 Task: Find connections with filter location Bānapur with filter topic #automotivewith filter profile language Spanish with filter current company Rheinmetall with filter school MARIS STELLA COLLEGE with filter industry Cutlery and Handtool Manufacturing with filter service category Filing with filter keywords title Mason
Action: Mouse moved to (483, 59)
Screenshot: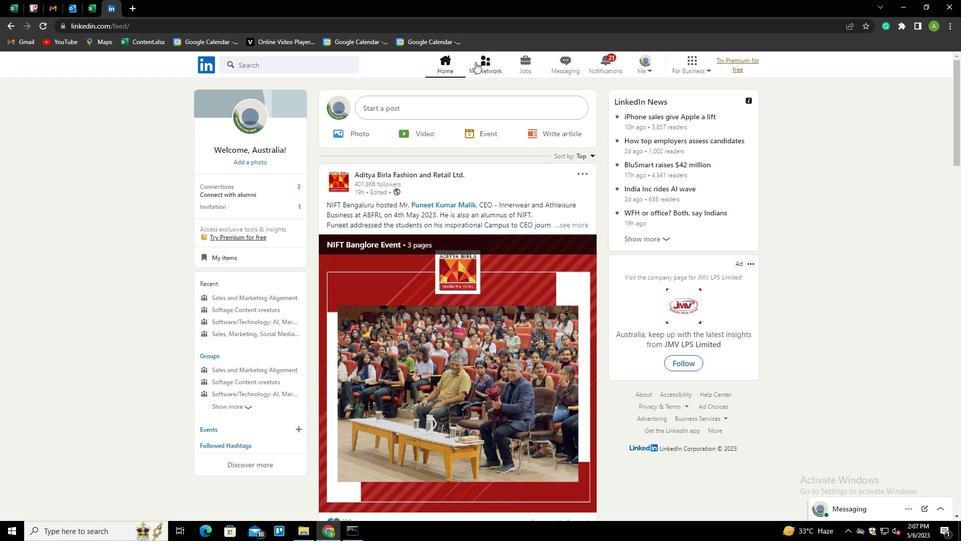 
Action: Mouse pressed left at (483, 59)
Screenshot: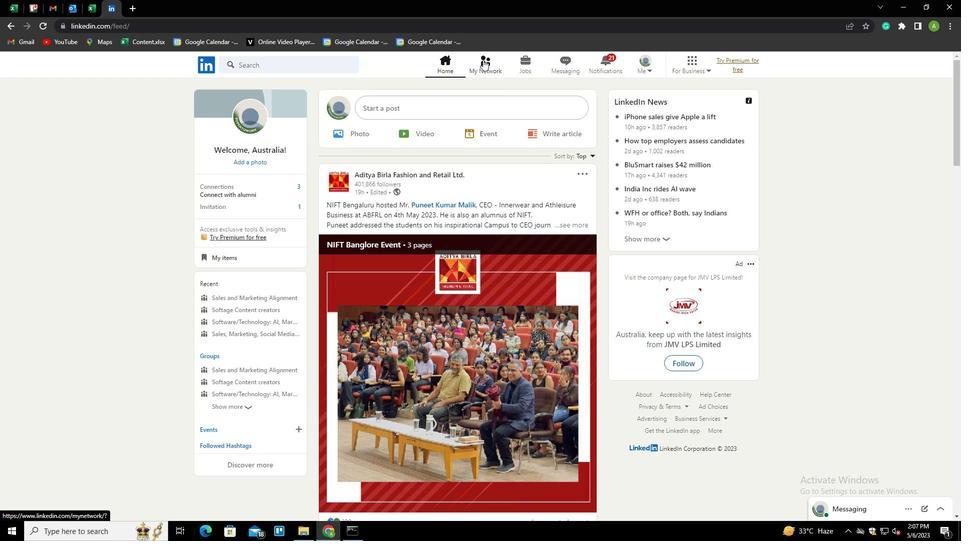 
Action: Mouse moved to (270, 118)
Screenshot: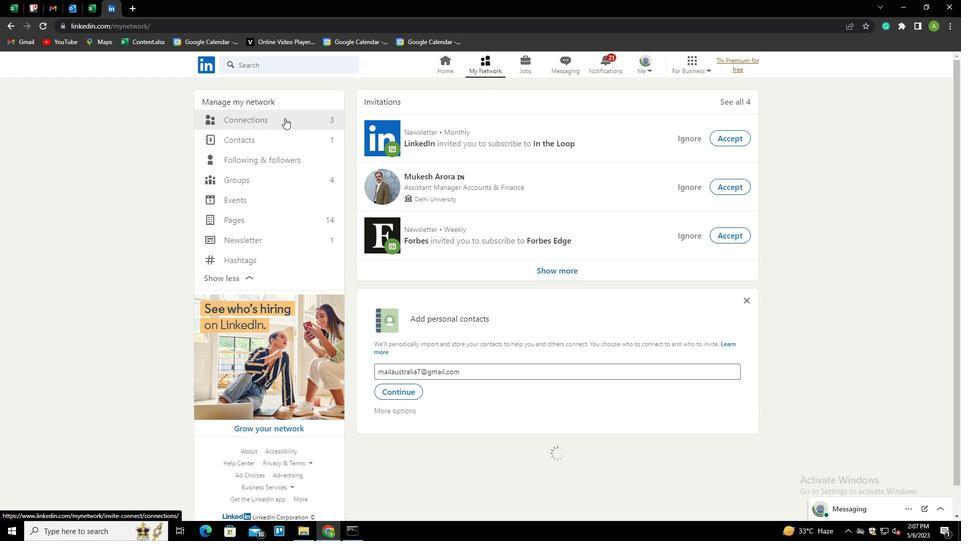 
Action: Mouse pressed left at (270, 118)
Screenshot: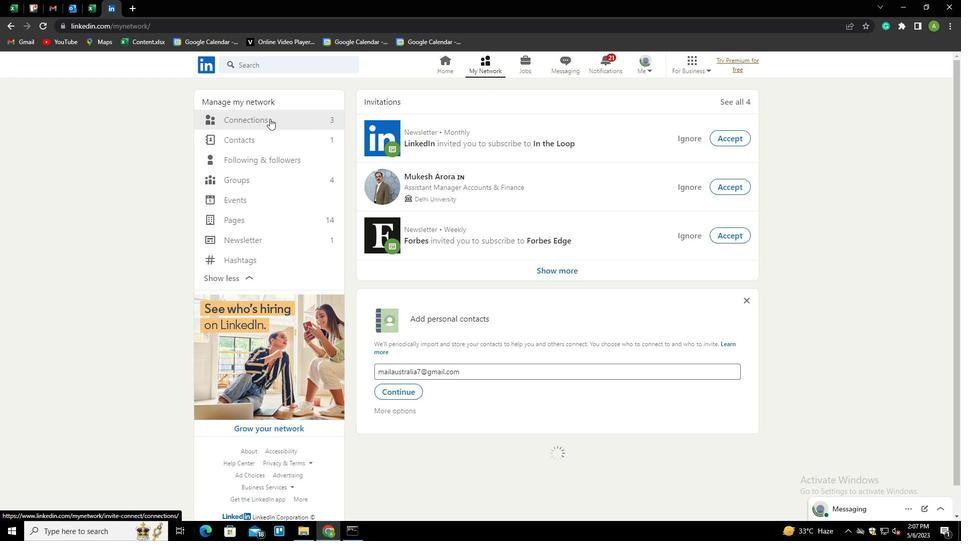 
Action: Mouse moved to (543, 121)
Screenshot: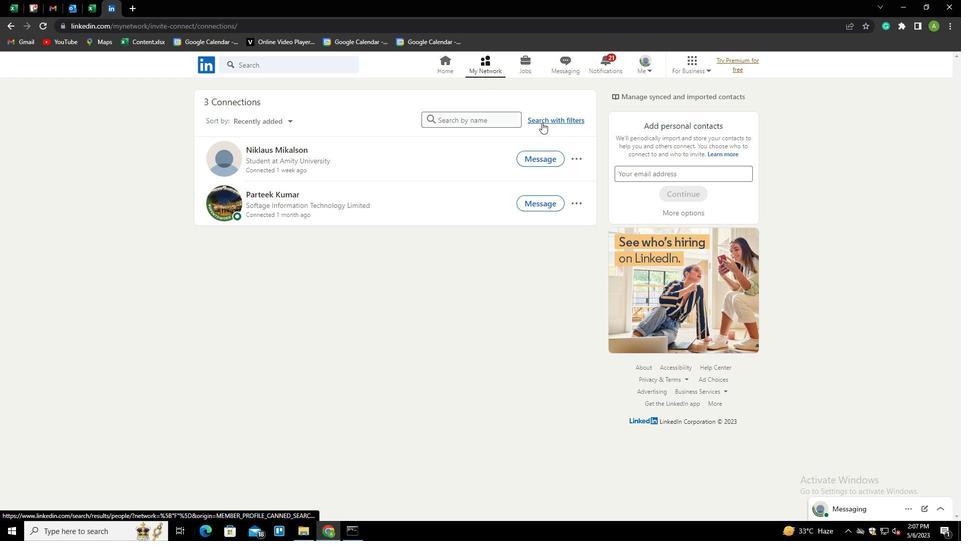 
Action: Mouse pressed left at (543, 121)
Screenshot: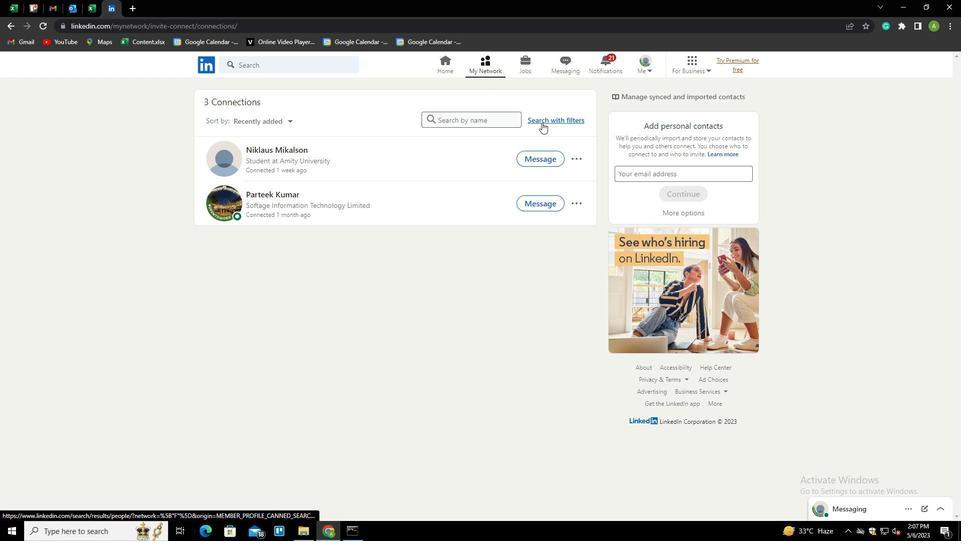 
Action: Mouse moved to (515, 90)
Screenshot: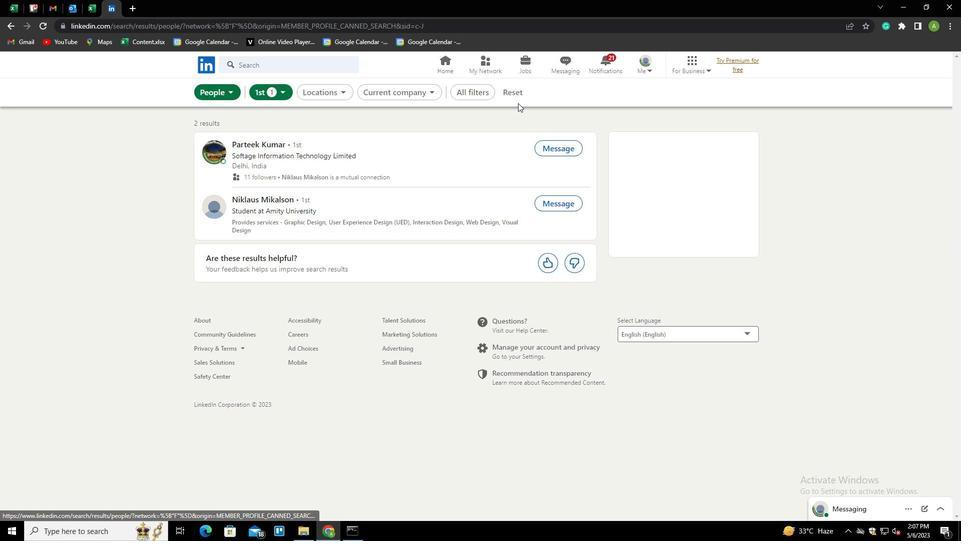 
Action: Mouse pressed left at (515, 90)
Screenshot: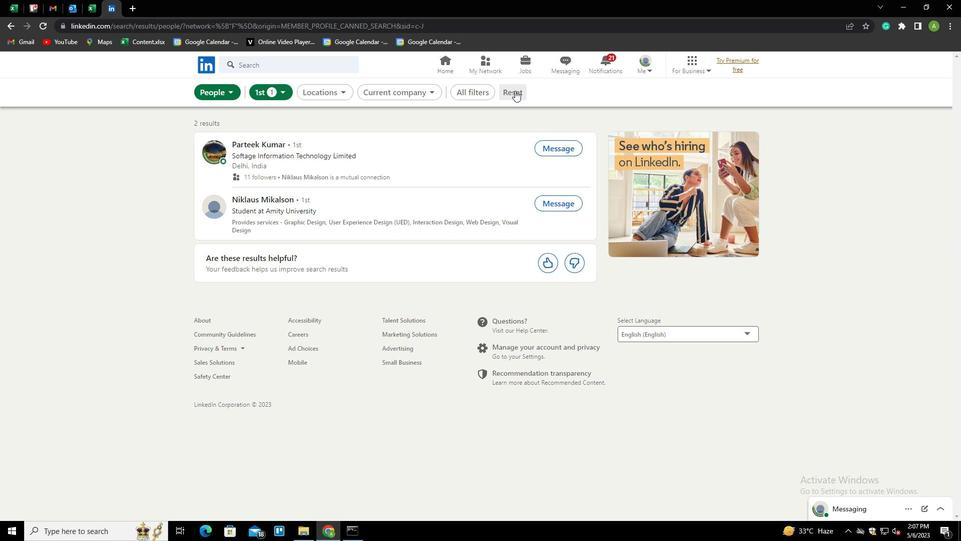 
Action: Mouse moved to (501, 88)
Screenshot: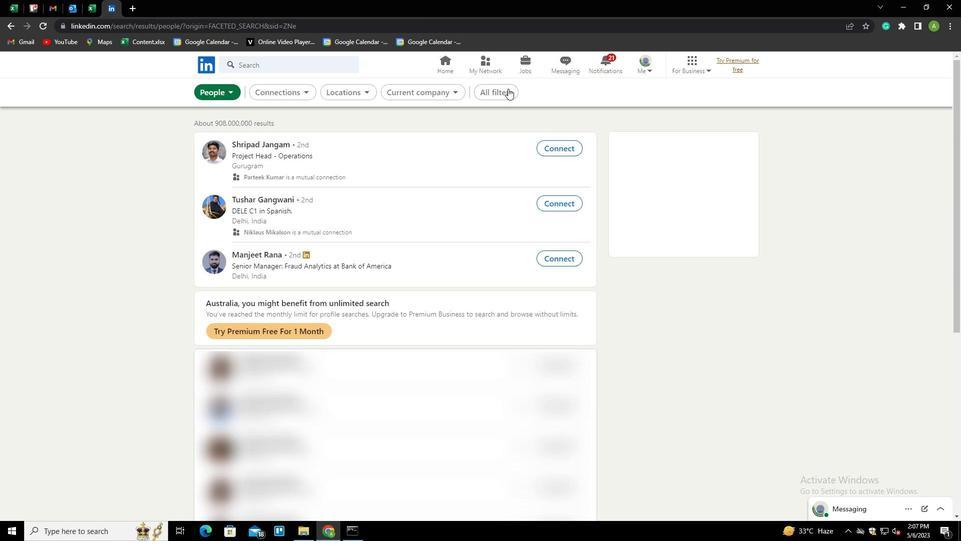 
Action: Mouse pressed left at (501, 88)
Screenshot: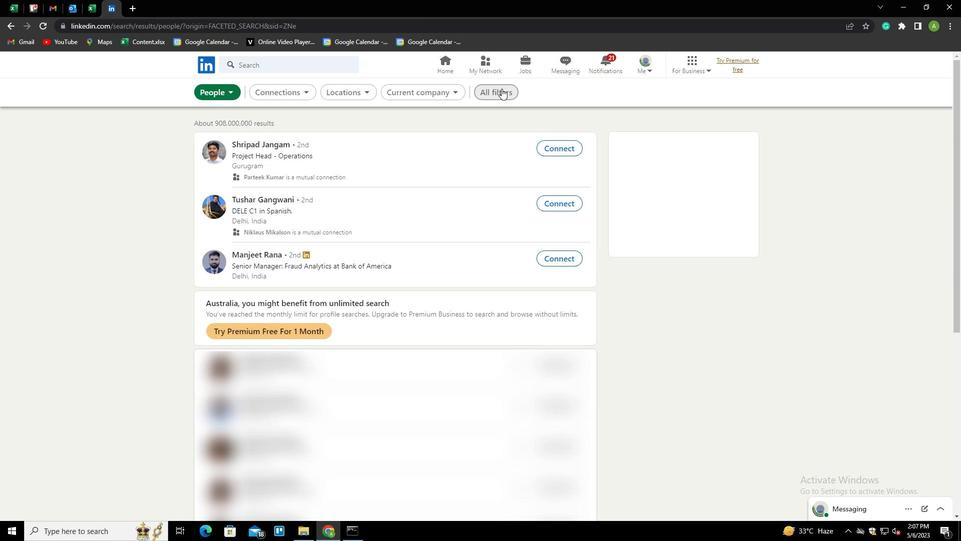 
Action: Mouse moved to (770, 262)
Screenshot: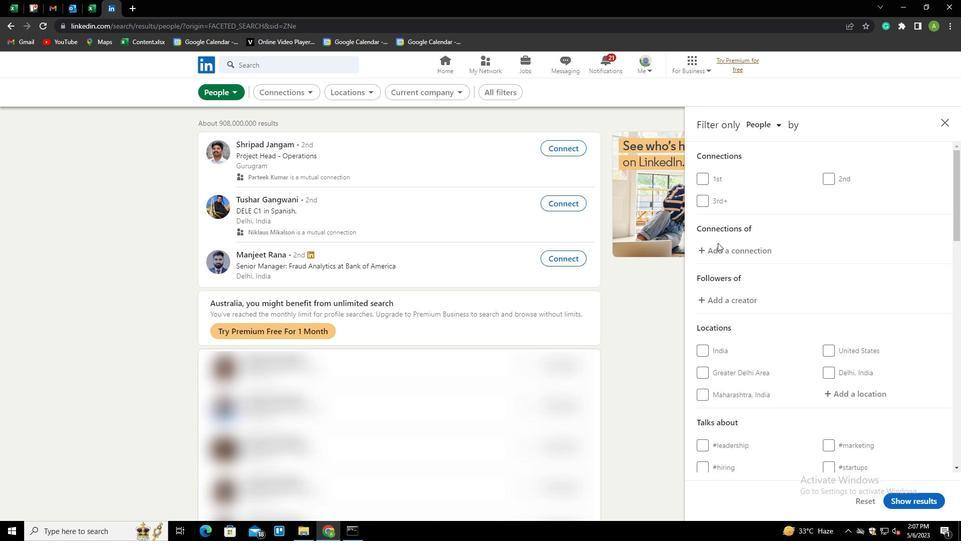 
Action: Mouse scrolled (770, 261) with delta (0, 0)
Screenshot: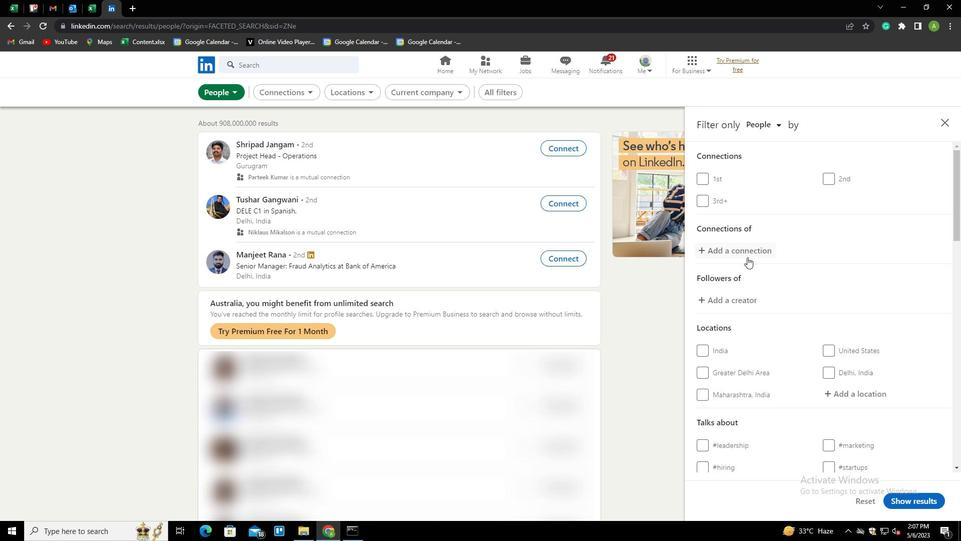 
Action: Mouse moved to (770, 262)
Screenshot: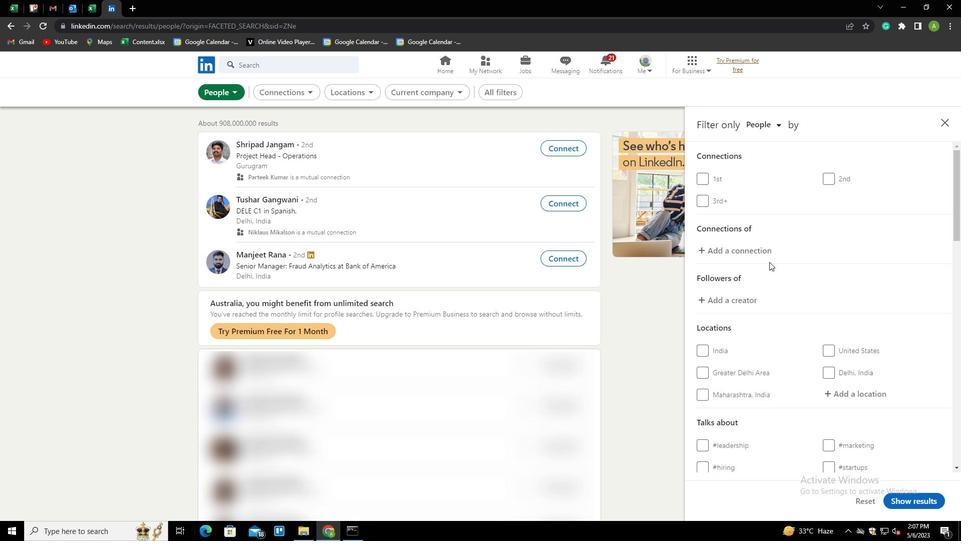 
Action: Mouse scrolled (770, 261) with delta (0, 0)
Screenshot: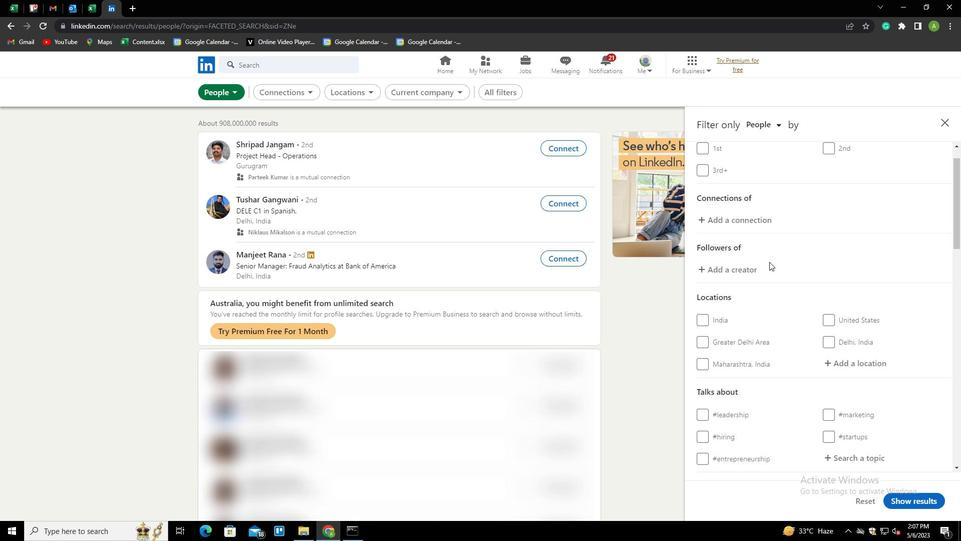 
Action: Mouse moved to (841, 285)
Screenshot: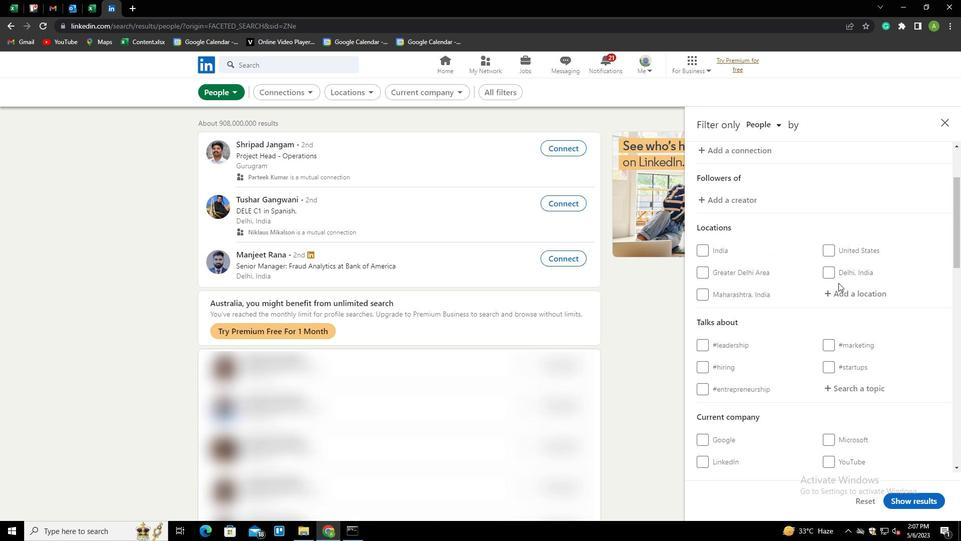 
Action: Mouse pressed left at (841, 285)
Screenshot: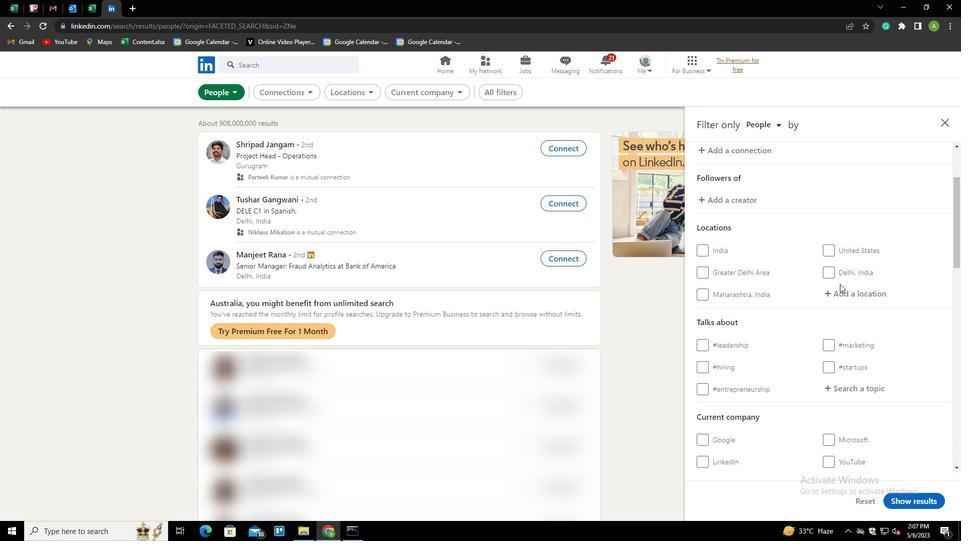 
Action: Mouse moved to (841, 285)
Screenshot: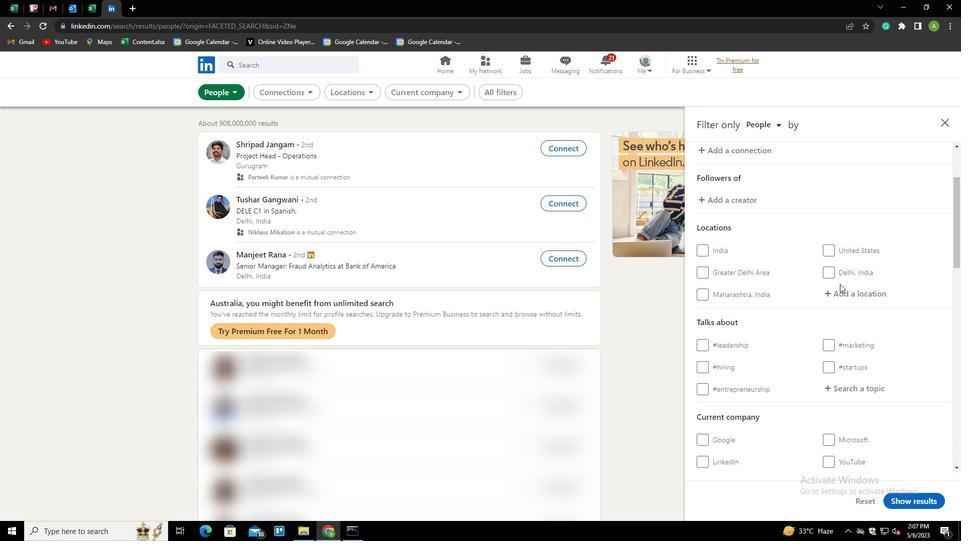 
Action: Key pressed <Key.shift>B
Screenshot: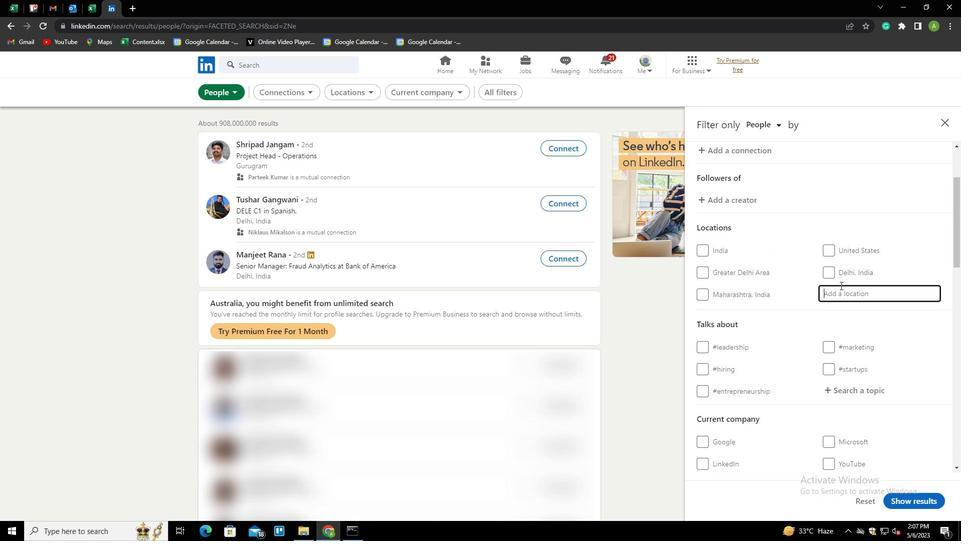 
Action: Mouse moved to (840, 286)
Screenshot: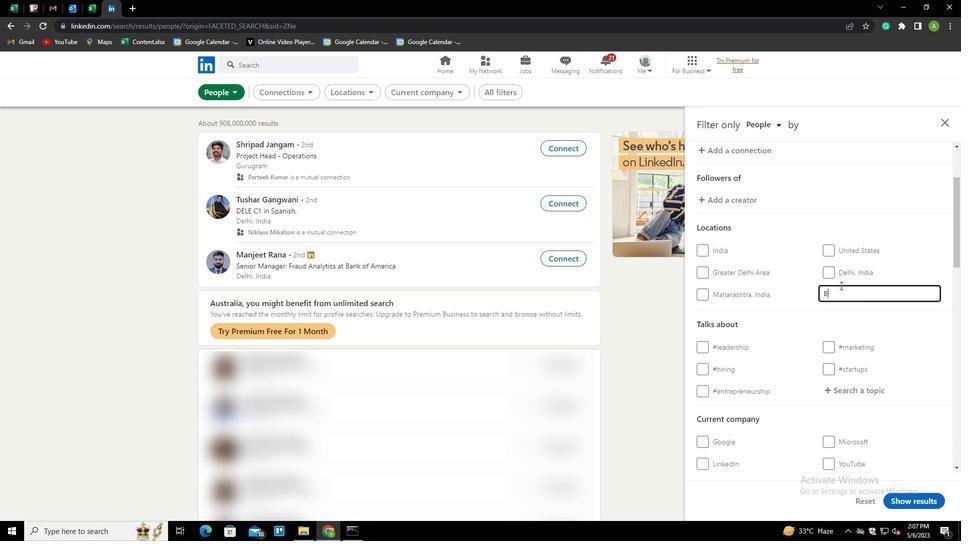 
Action: Key pressed A
Screenshot: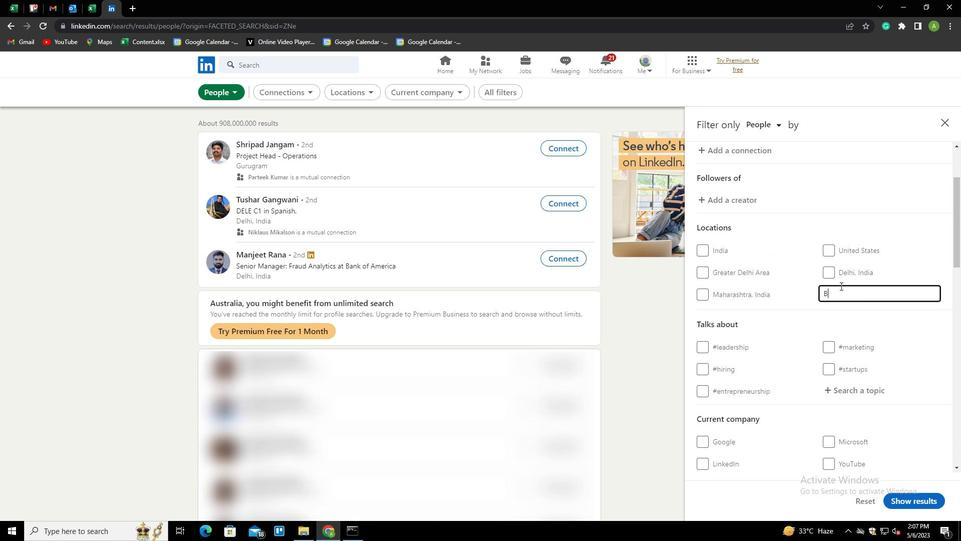 
Action: Mouse moved to (854, 276)
Screenshot: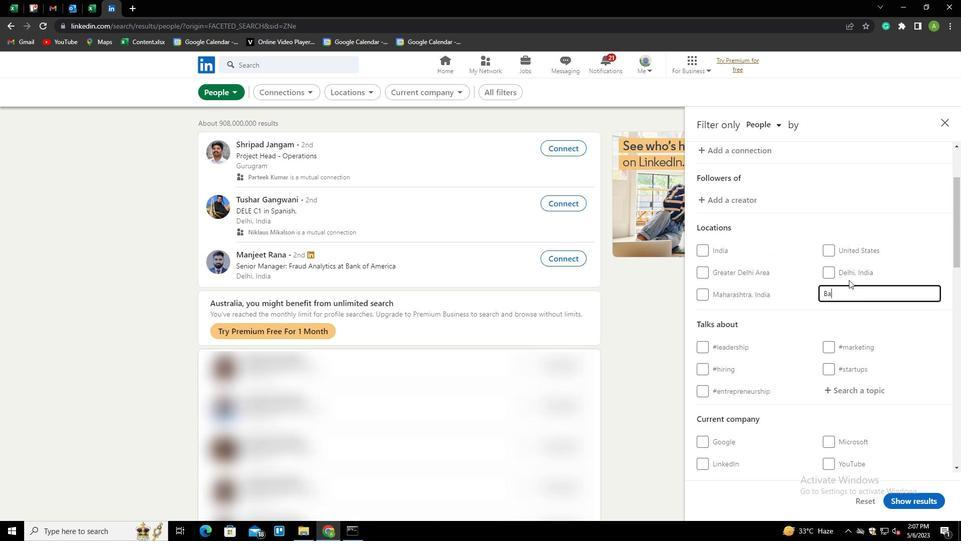 
Action: Key pressed NAPUR<Key.down><Key.enter>
Screenshot: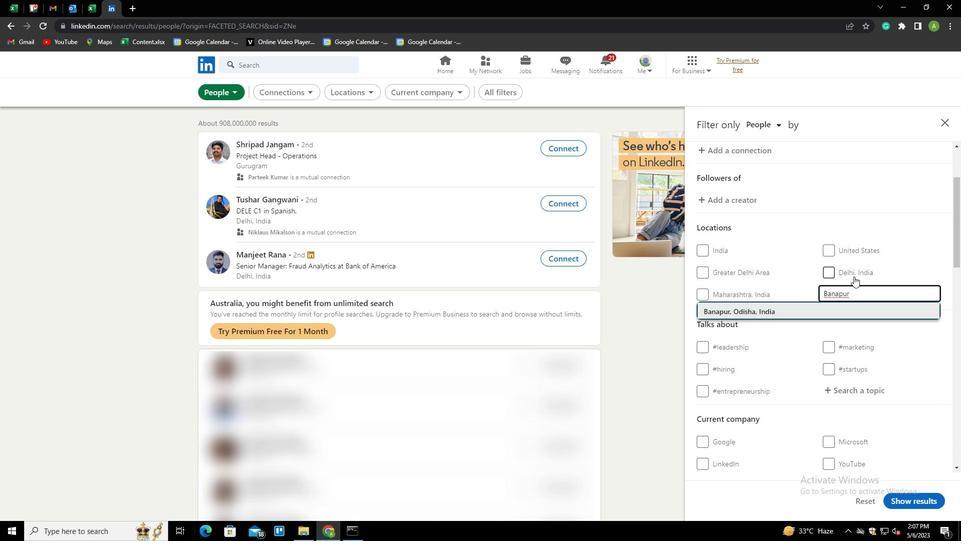 
Action: Mouse moved to (853, 276)
Screenshot: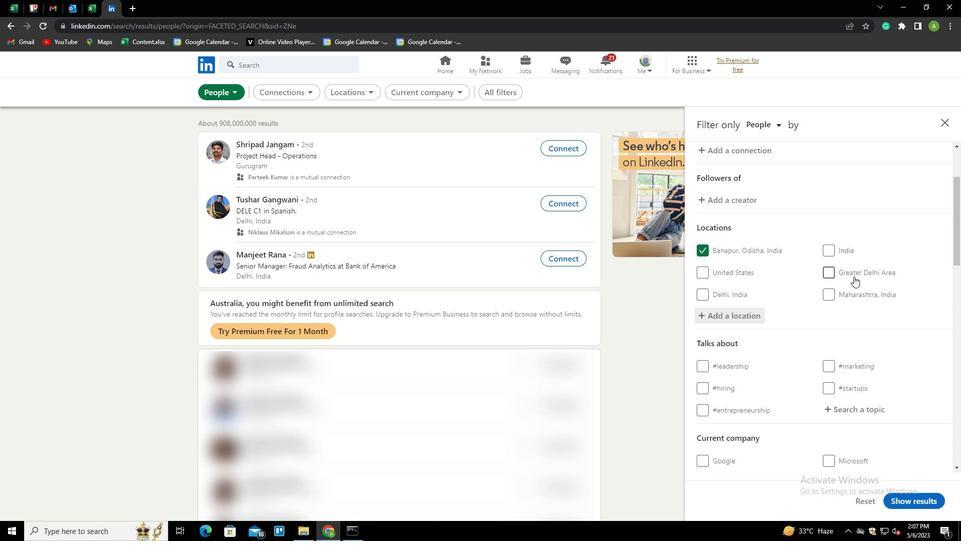 
Action: Mouse scrolled (853, 276) with delta (0, 0)
Screenshot: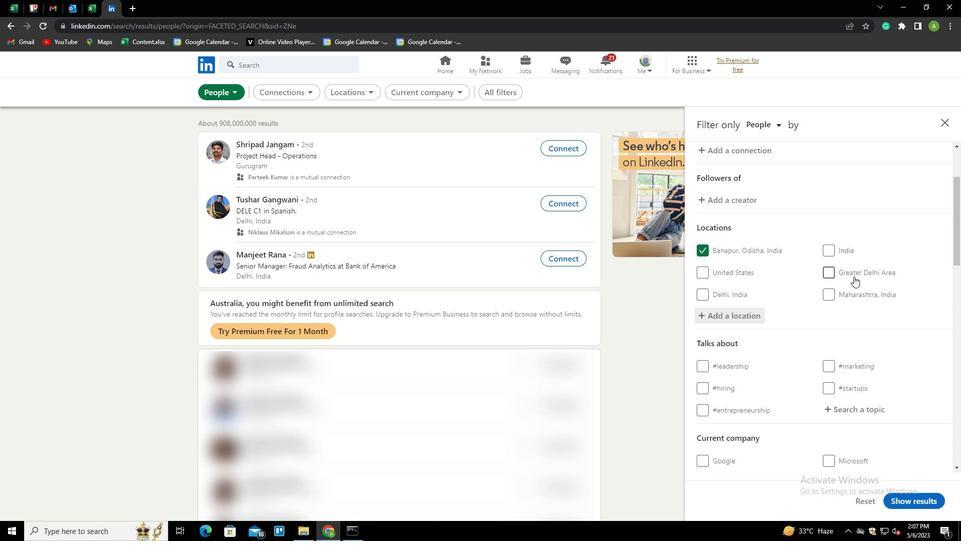 
Action: Mouse moved to (852, 276)
Screenshot: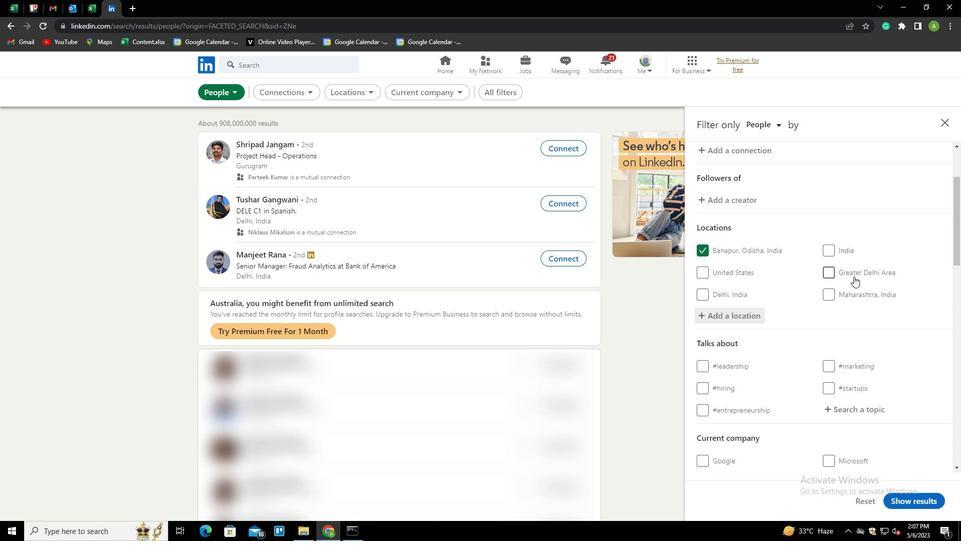 
Action: Mouse scrolled (852, 276) with delta (0, 0)
Screenshot: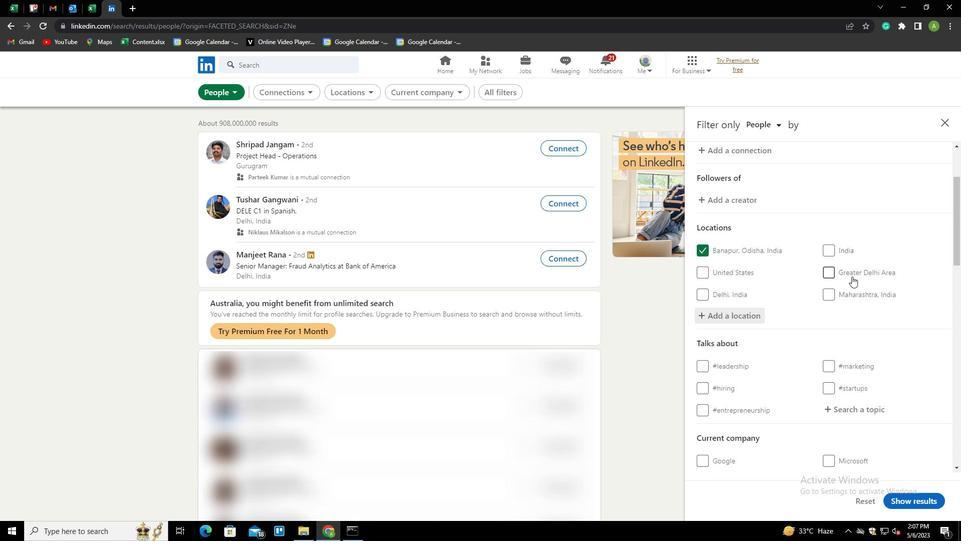 
Action: Mouse moved to (854, 312)
Screenshot: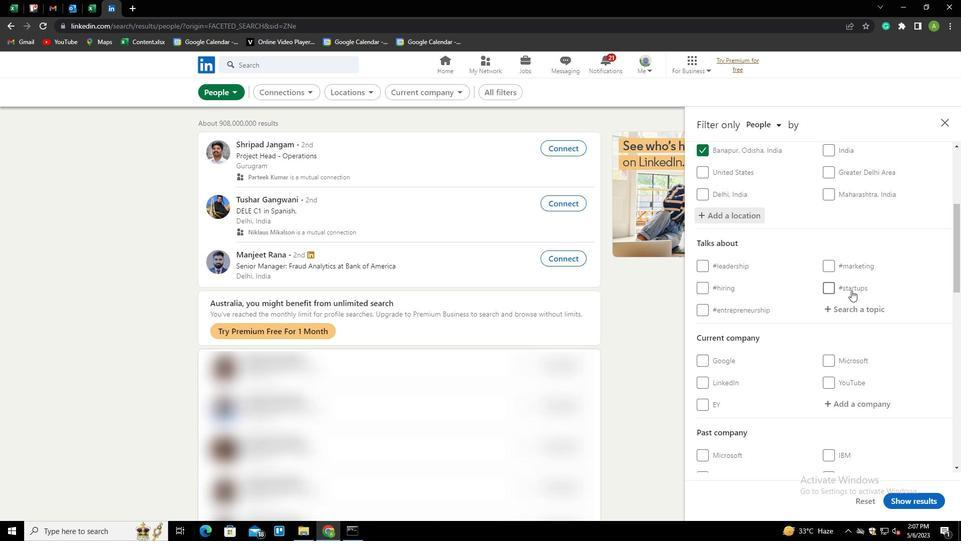 
Action: Mouse pressed left at (854, 312)
Screenshot: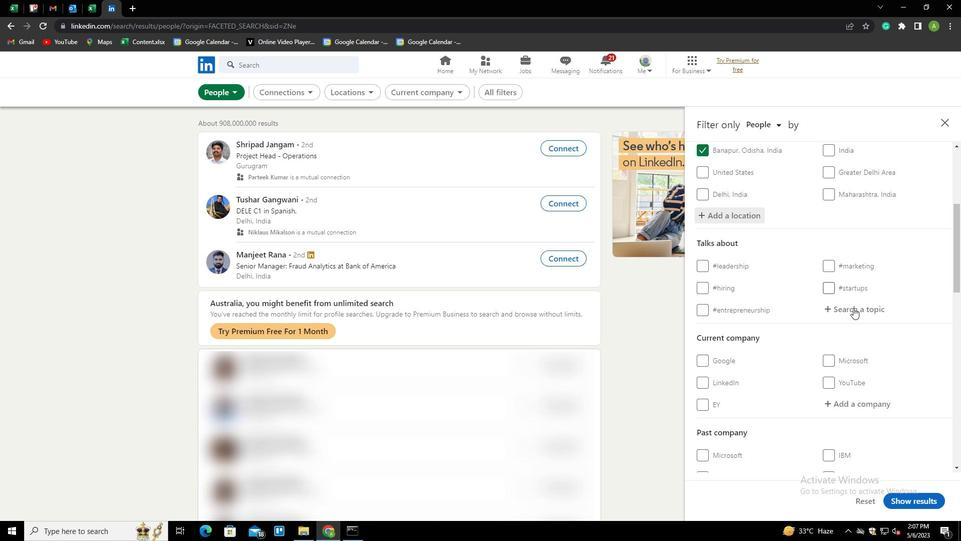 
Action: Mouse moved to (854, 313)
Screenshot: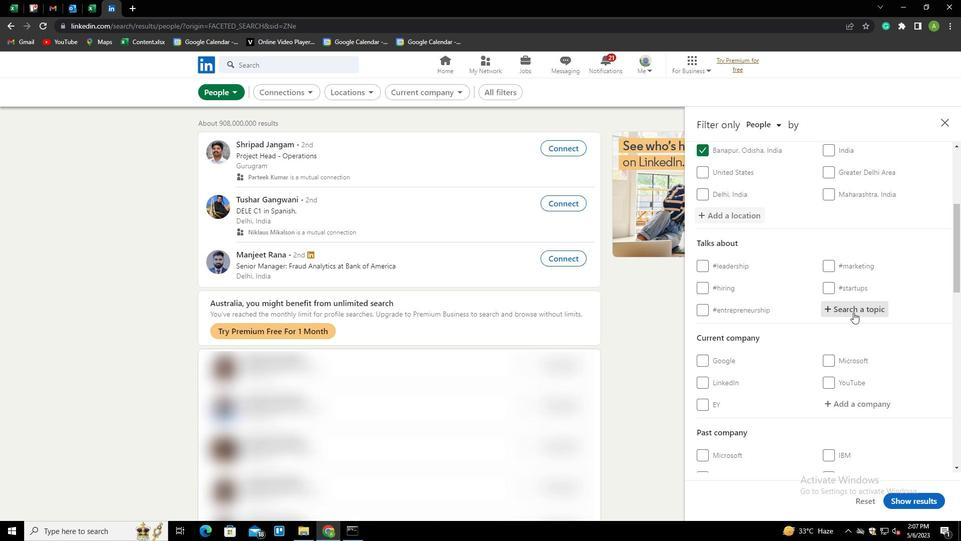 
Action: Key pressed AUTOMOTIVE<Key.down><Key.enter>
Screenshot: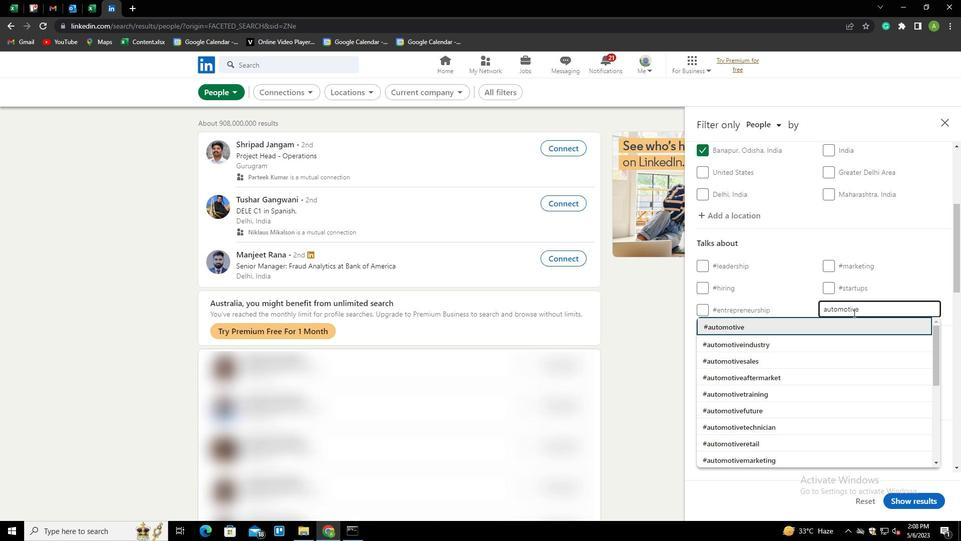 
Action: Mouse moved to (854, 313)
Screenshot: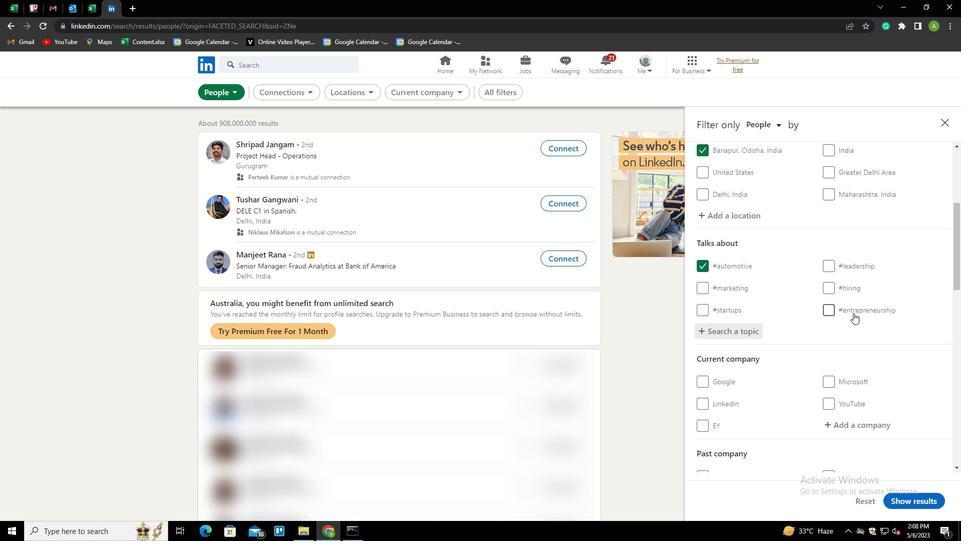 
Action: Mouse scrolled (854, 312) with delta (0, 0)
Screenshot: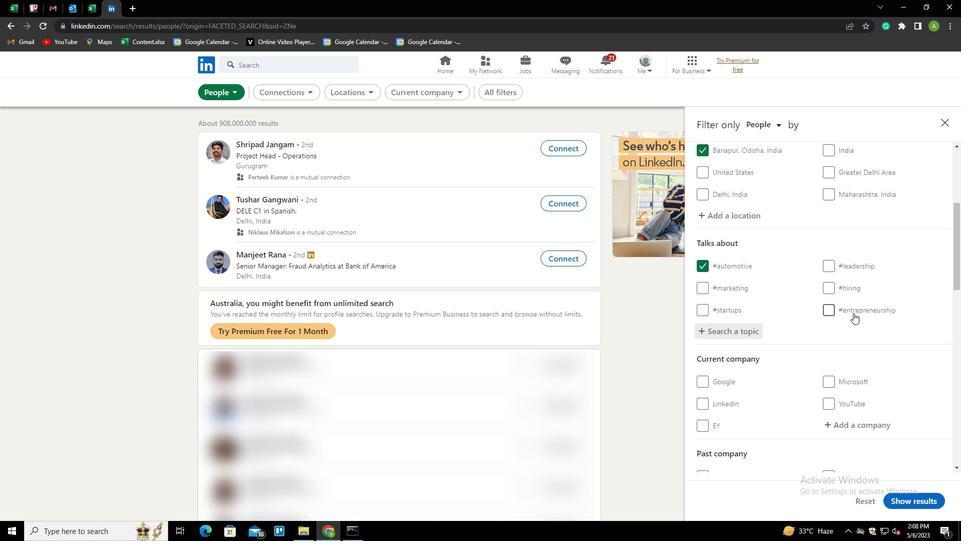 
Action: Mouse moved to (848, 316)
Screenshot: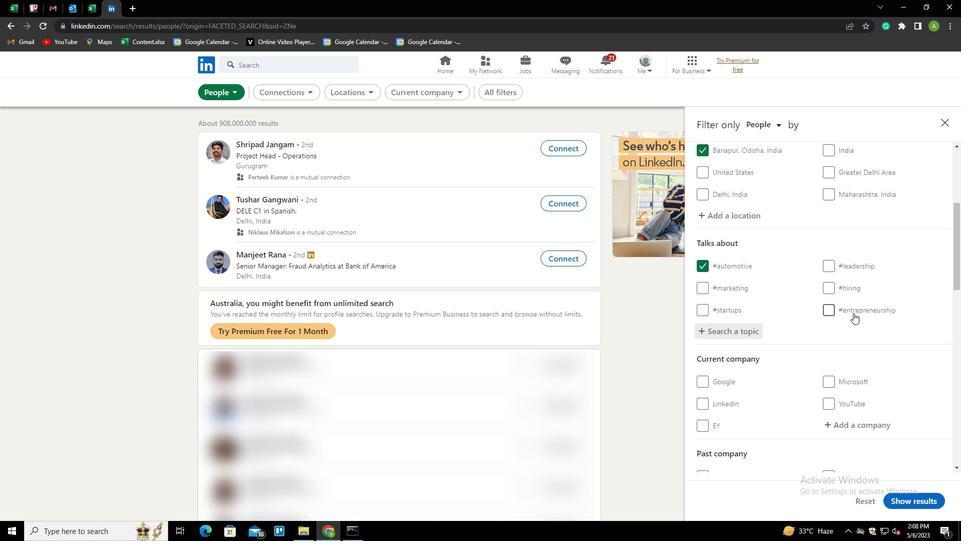 
Action: Mouse scrolled (848, 315) with delta (0, 0)
Screenshot: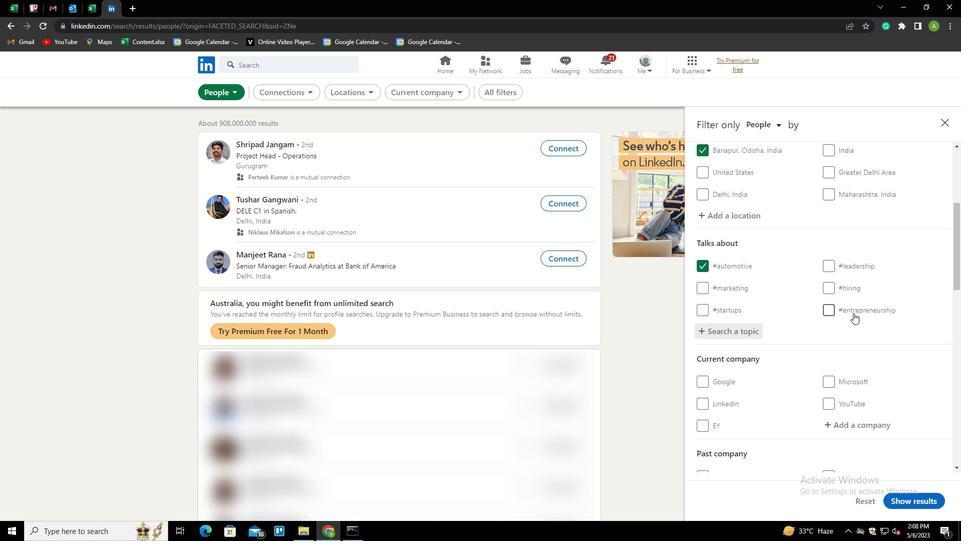 
Action: Mouse scrolled (848, 315) with delta (0, 0)
Screenshot: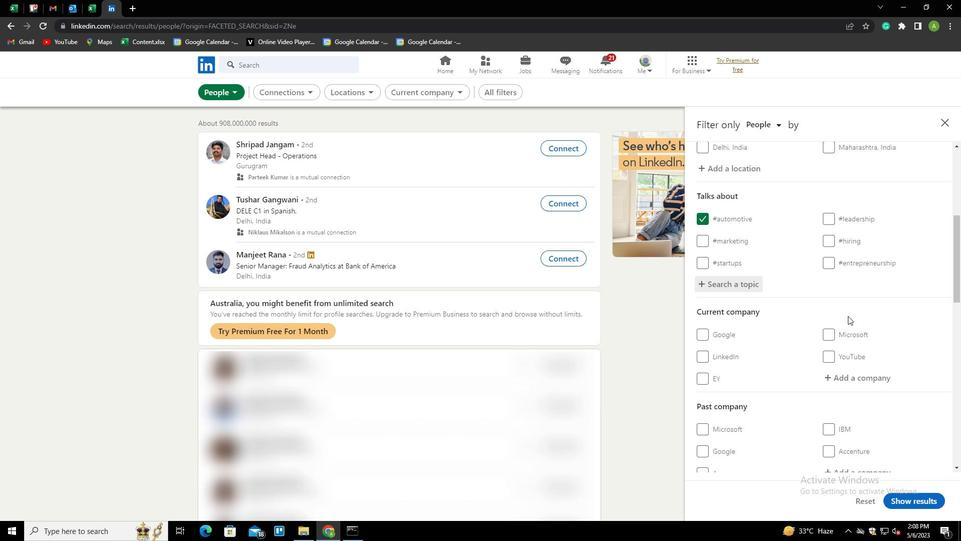 
Action: Mouse scrolled (848, 315) with delta (0, 0)
Screenshot: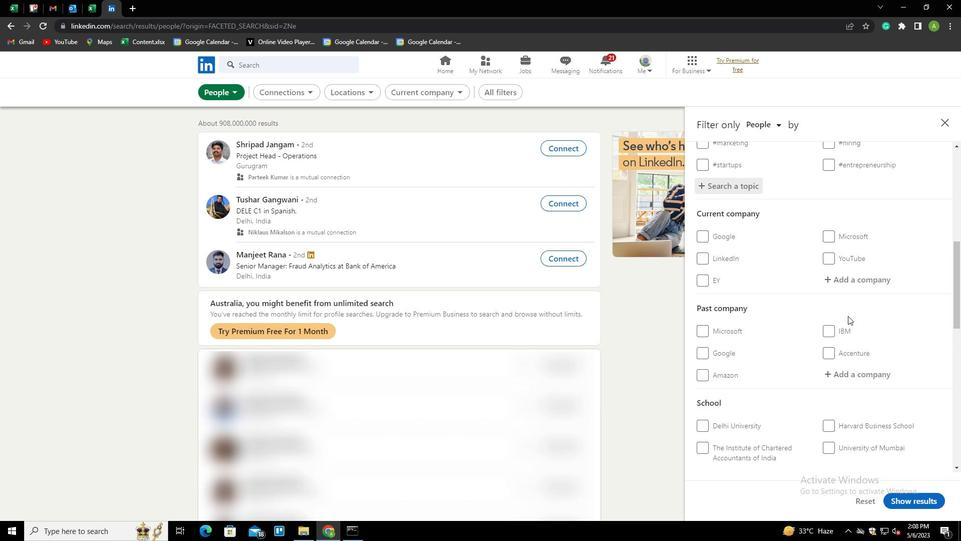 
Action: Mouse scrolled (848, 315) with delta (0, 0)
Screenshot: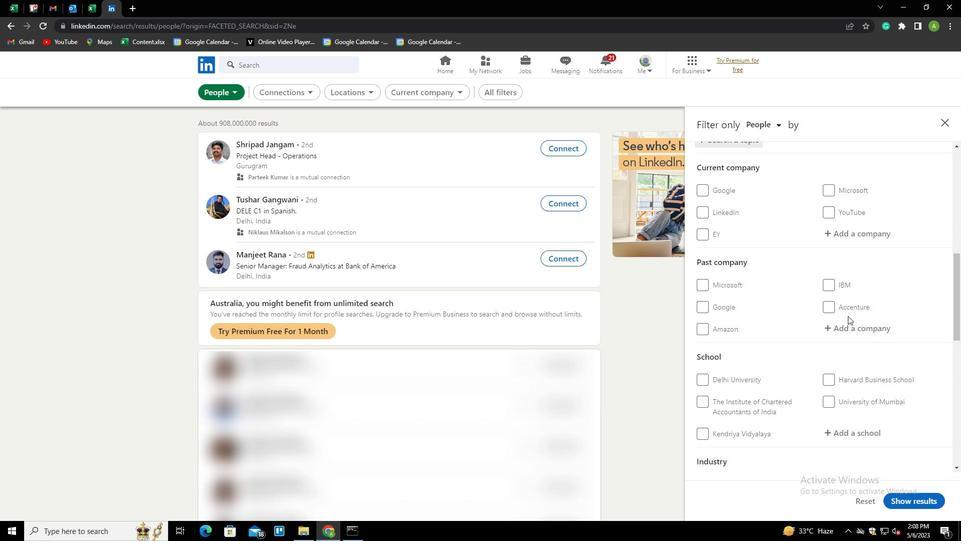 
Action: Mouse moved to (848, 317)
Screenshot: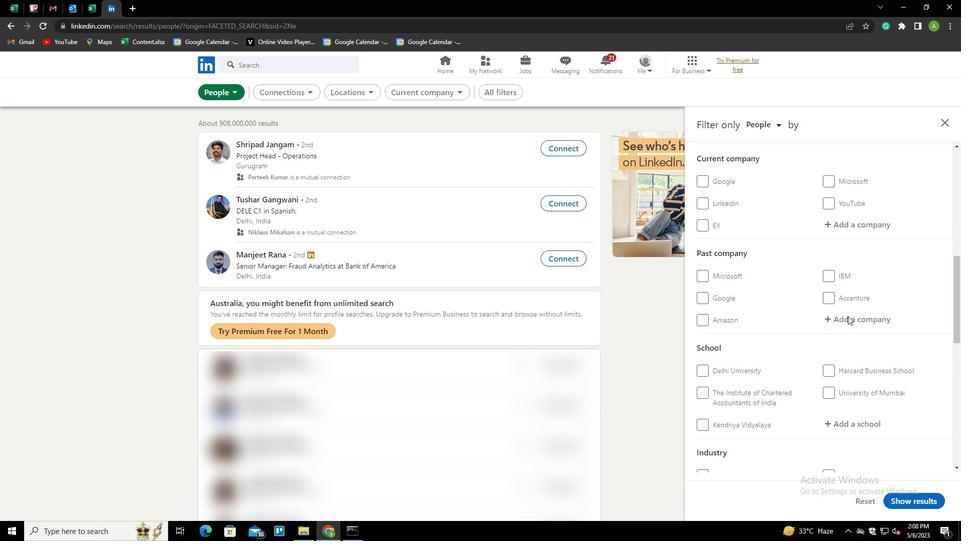 
Action: Mouse scrolled (848, 317) with delta (0, 0)
Screenshot: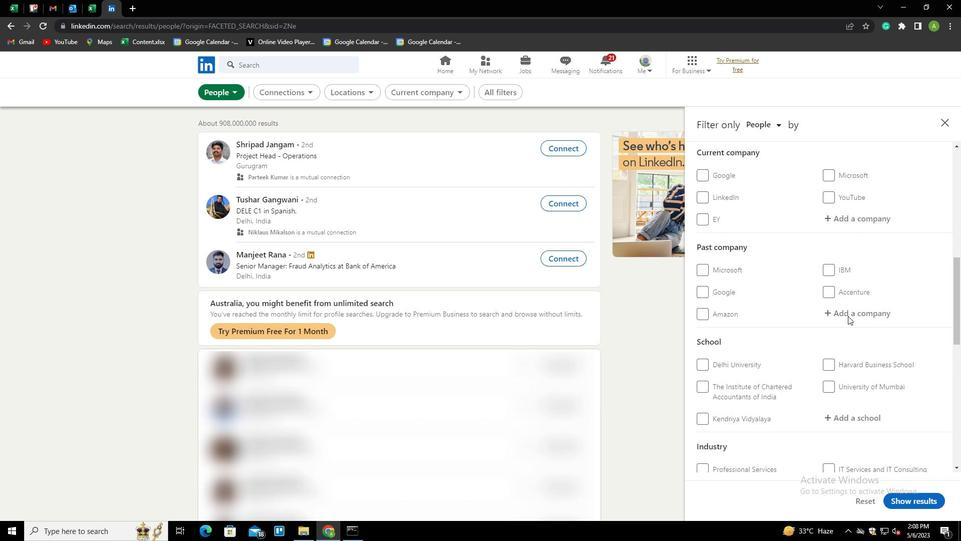 
Action: Mouse scrolled (848, 317) with delta (0, 0)
Screenshot: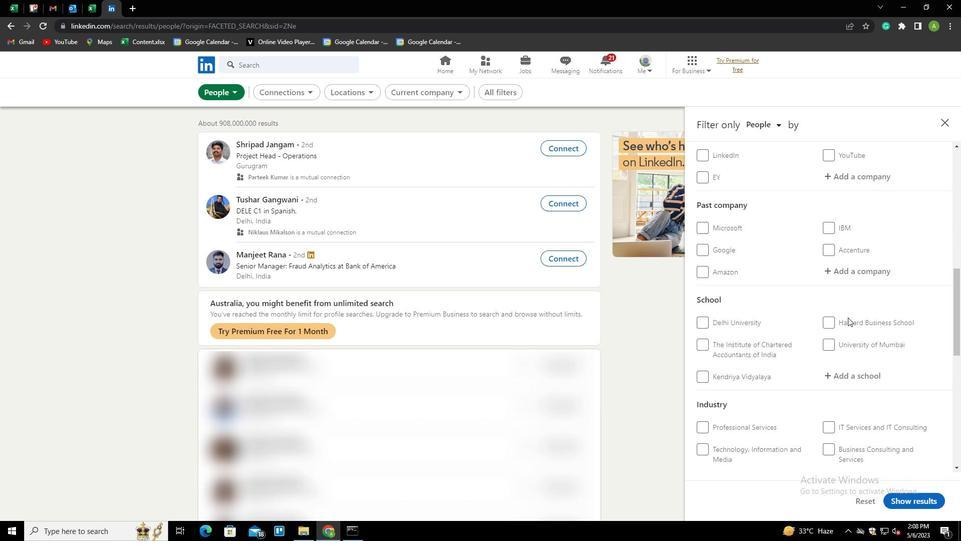 
Action: Mouse scrolled (848, 317) with delta (0, 0)
Screenshot: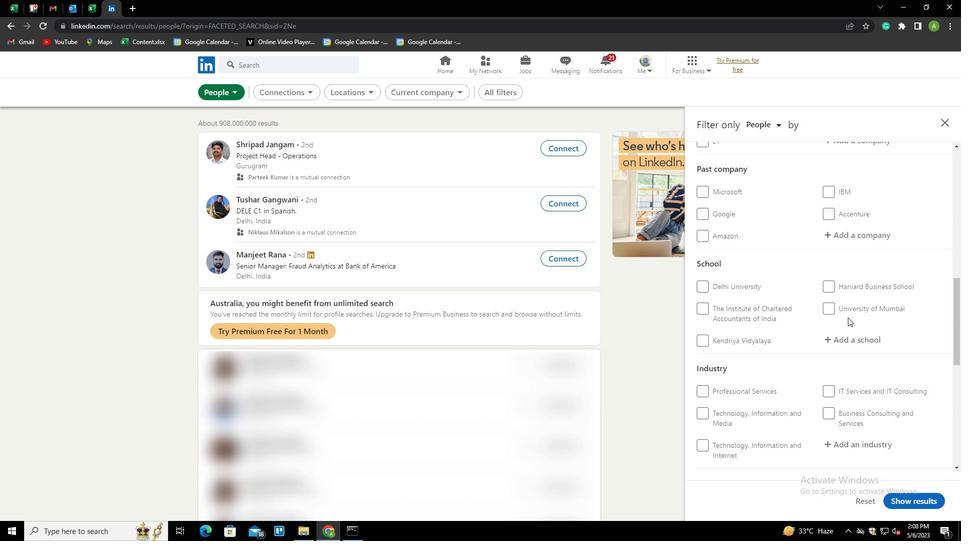 
Action: Mouse scrolled (848, 317) with delta (0, 0)
Screenshot: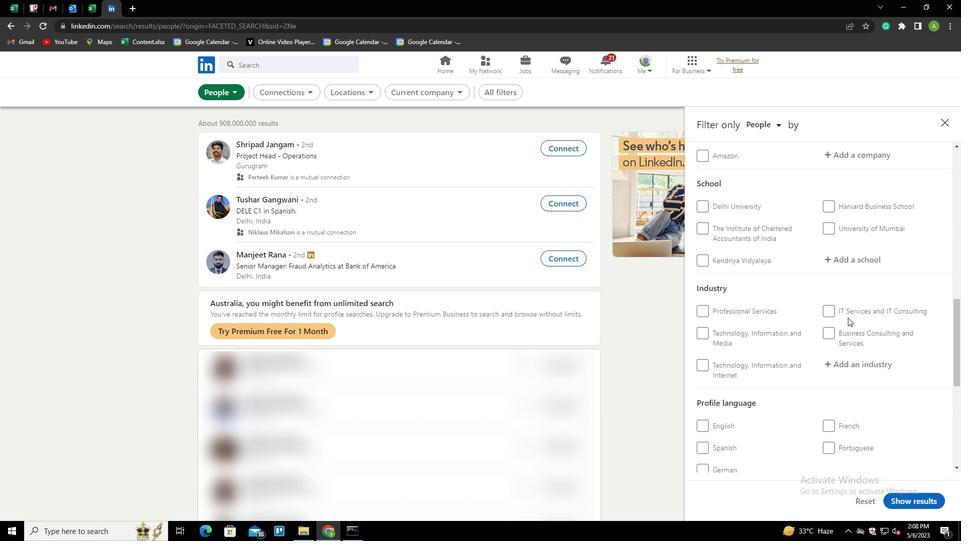 
Action: Mouse moved to (714, 360)
Screenshot: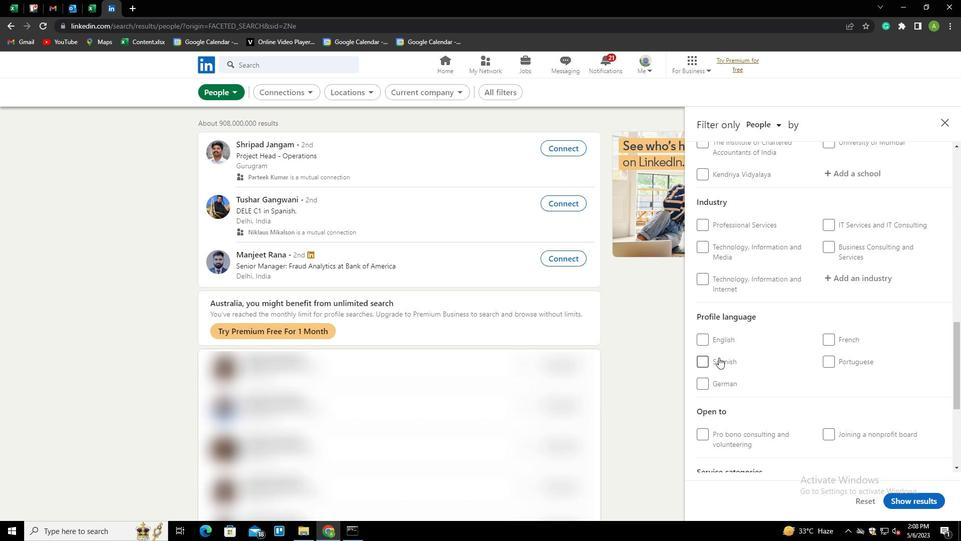 
Action: Mouse pressed left at (714, 360)
Screenshot: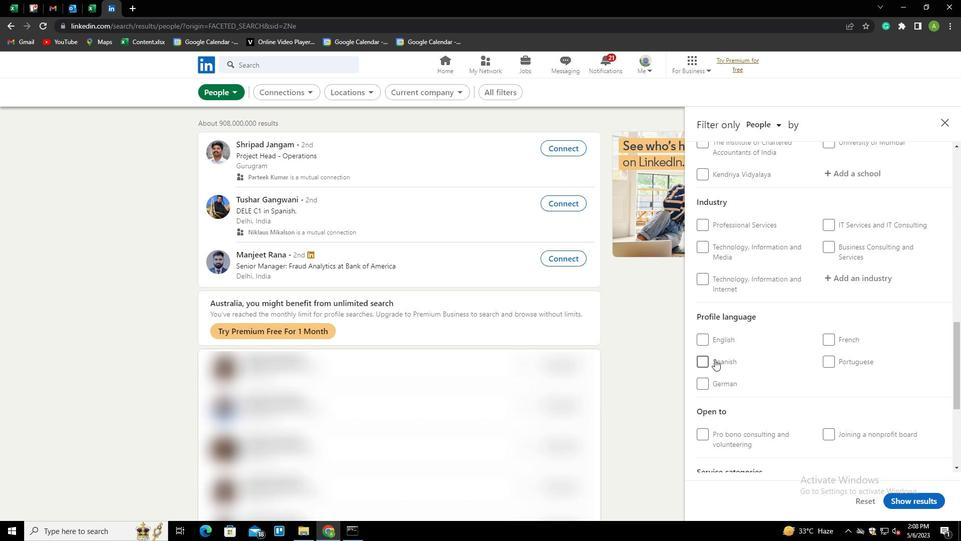 
Action: Mouse moved to (813, 329)
Screenshot: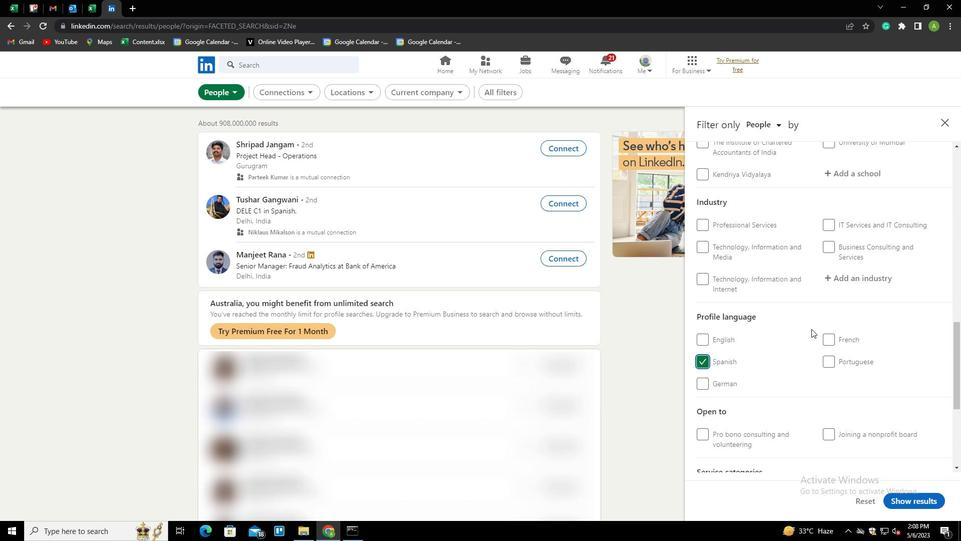 
Action: Mouse scrolled (813, 329) with delta (0, 0)
Screenshot: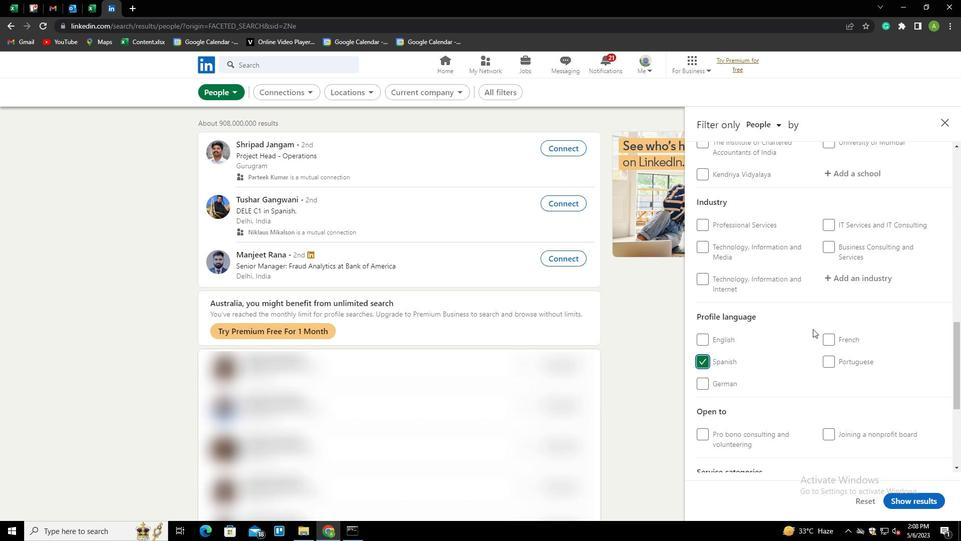 
Action: Mouse scrolled (813, 329) with delta (0, 0)
Screenshot: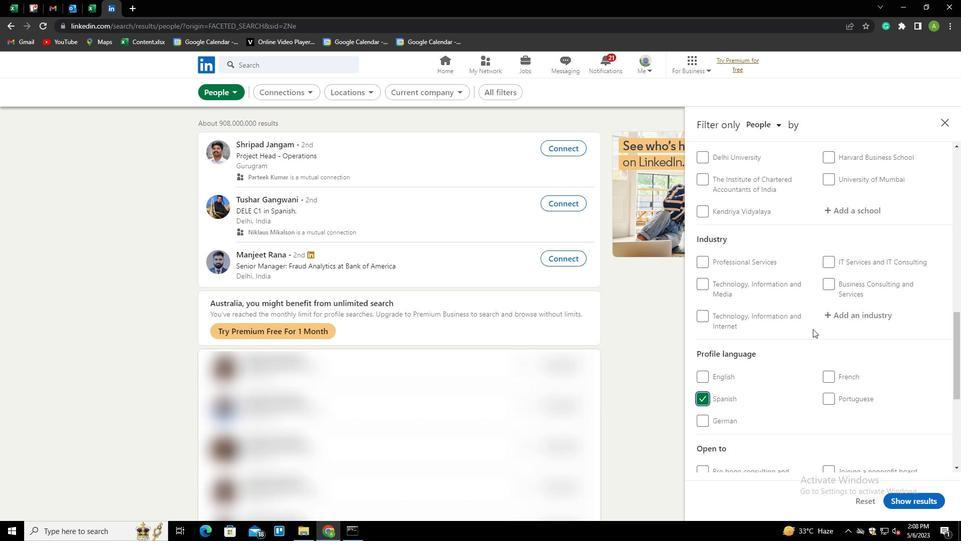 
Action: Mouse scrolled (813, 329) with delta (0, 0)
Screenshot: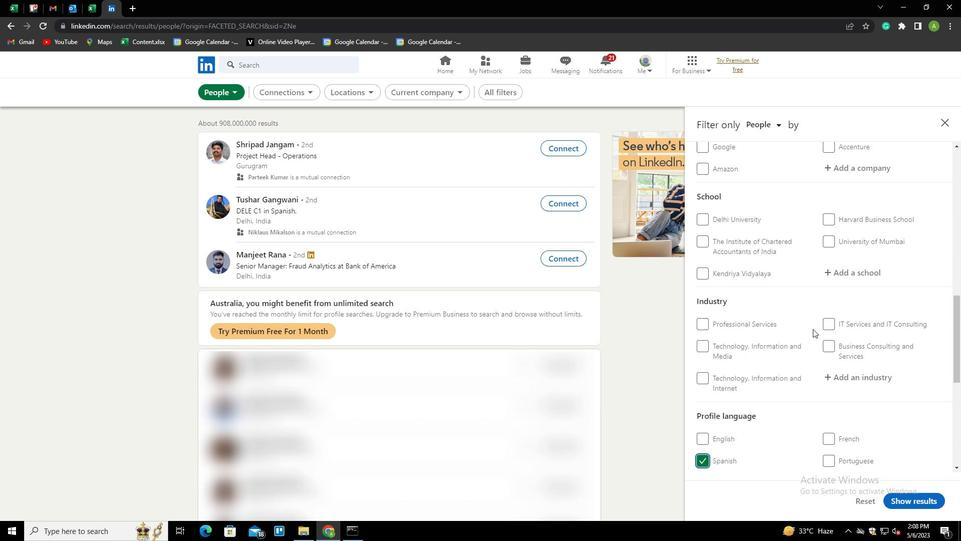 
Action: Mouse scrolled (813, 329) with delta (0, 0)
Screenshot: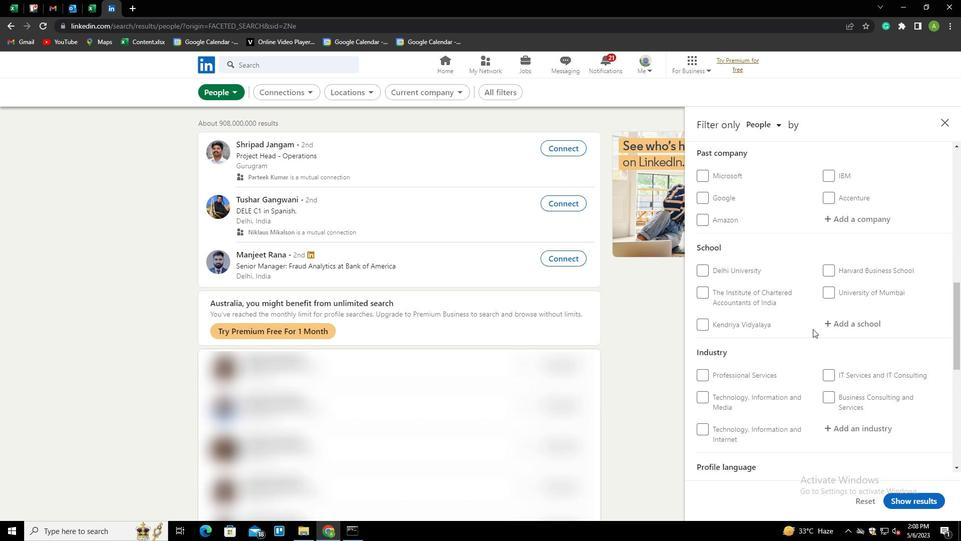 
Action: Mouse scrolled (813, 329) with delta (0, 0)
Screenshot: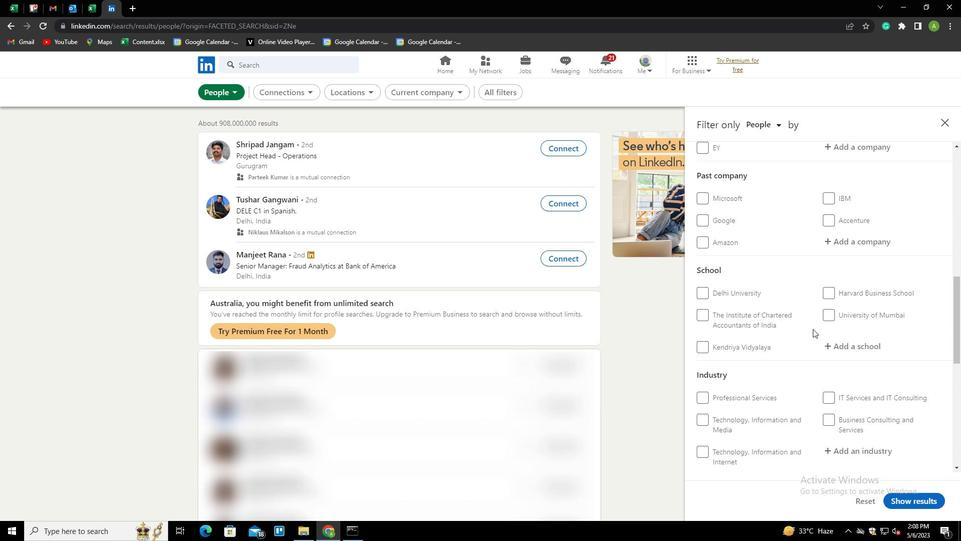 
Action: Mouse scrolled (813, 329) with delta (0, 0)
Screenshot: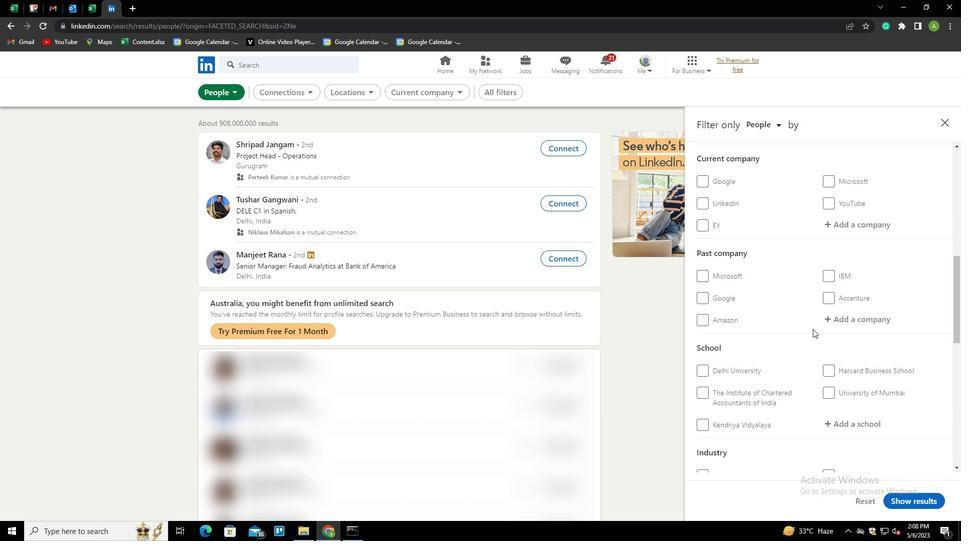 
Action: Mouse moved to (839, 273)
Screenshot: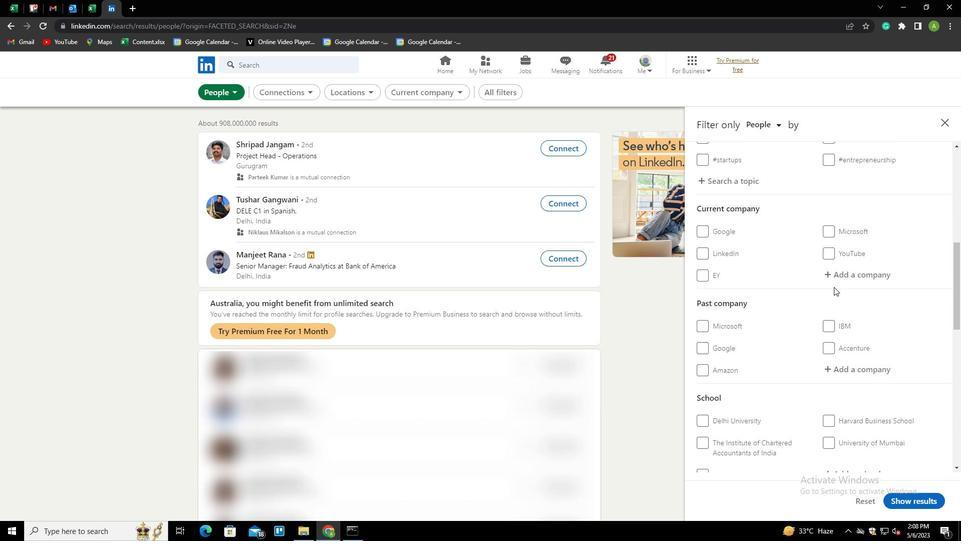 
Action: Mouse pressed left at (839, 273)
Screenshot: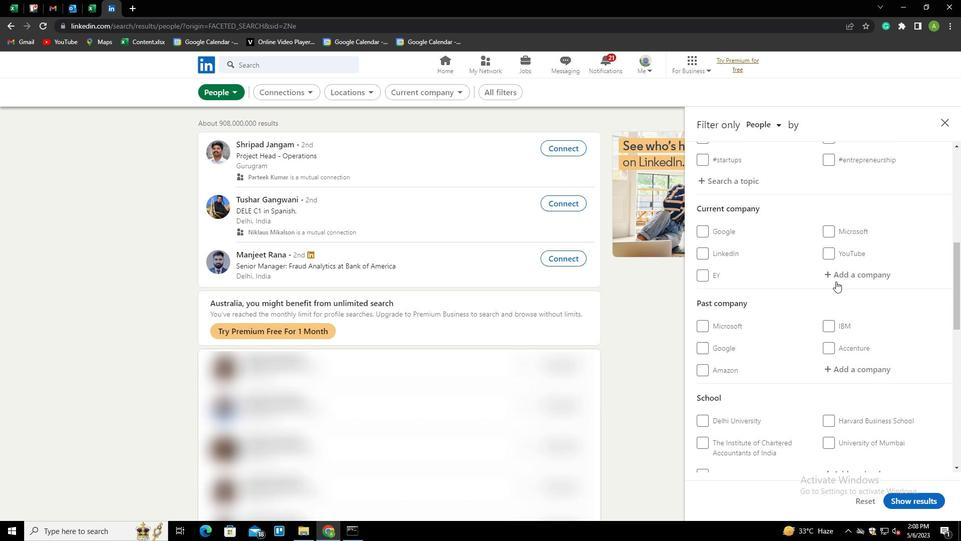 
Action: Mouse moved to (839, 273)
Screenshot: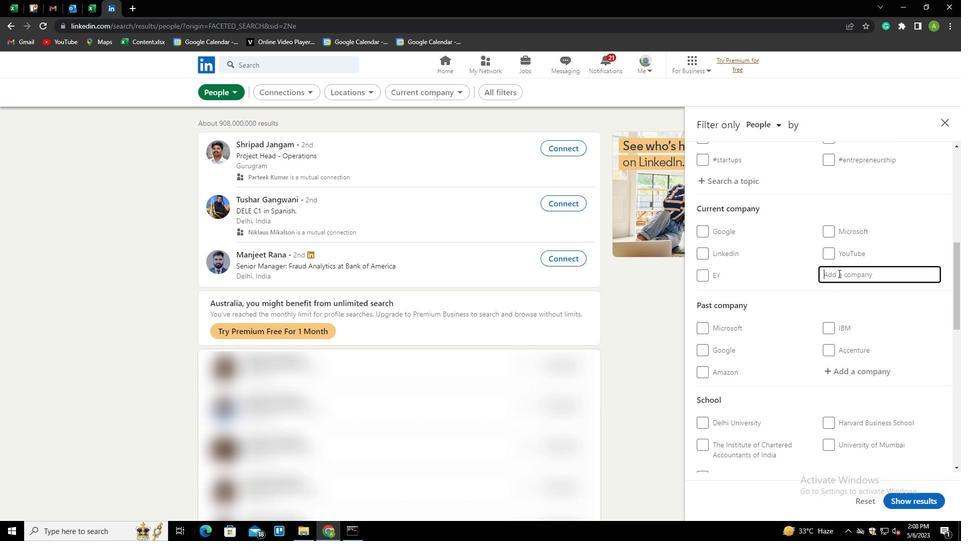 
Action: Key pressed <Key.shift>
Screenshot: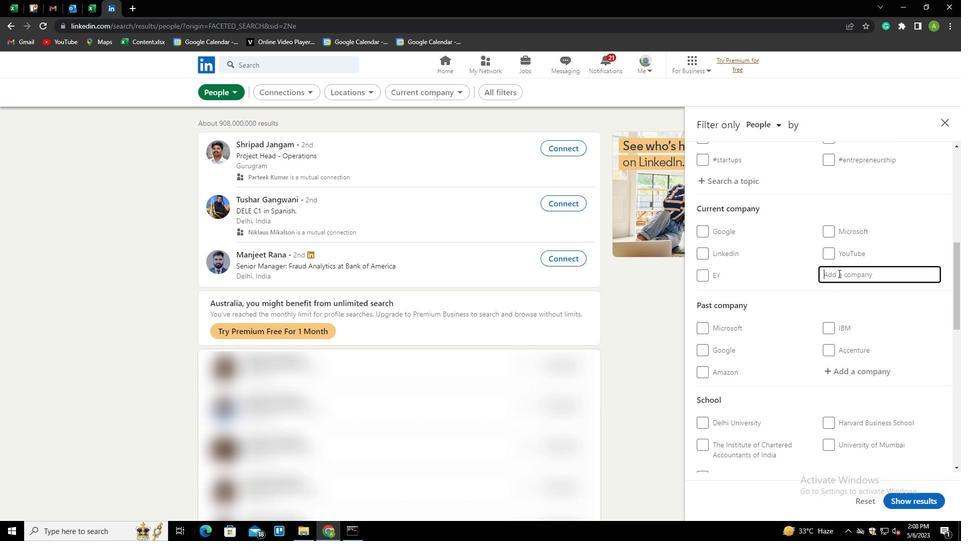 
Action: Mouse moved to (838, 273)
Screenshot: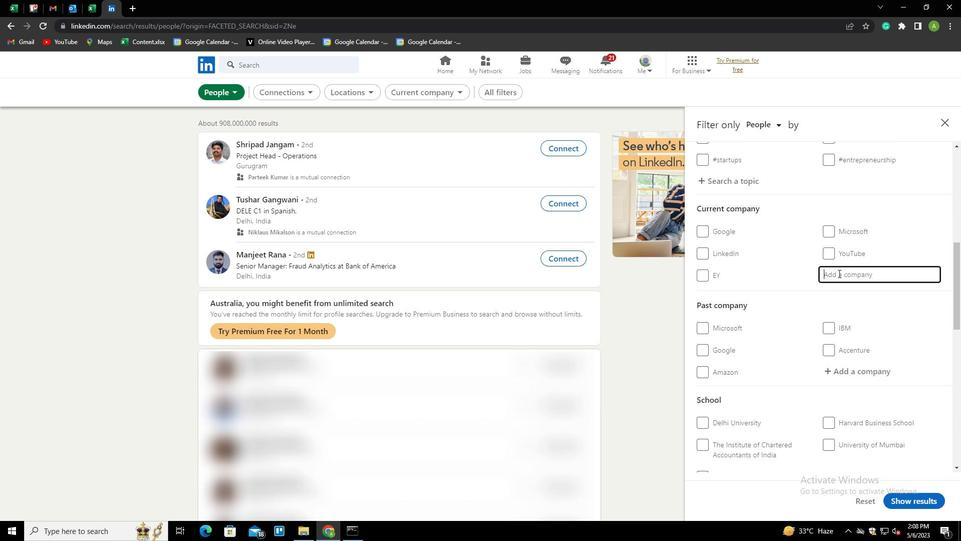 
Action: Key pressed R
Screenshot: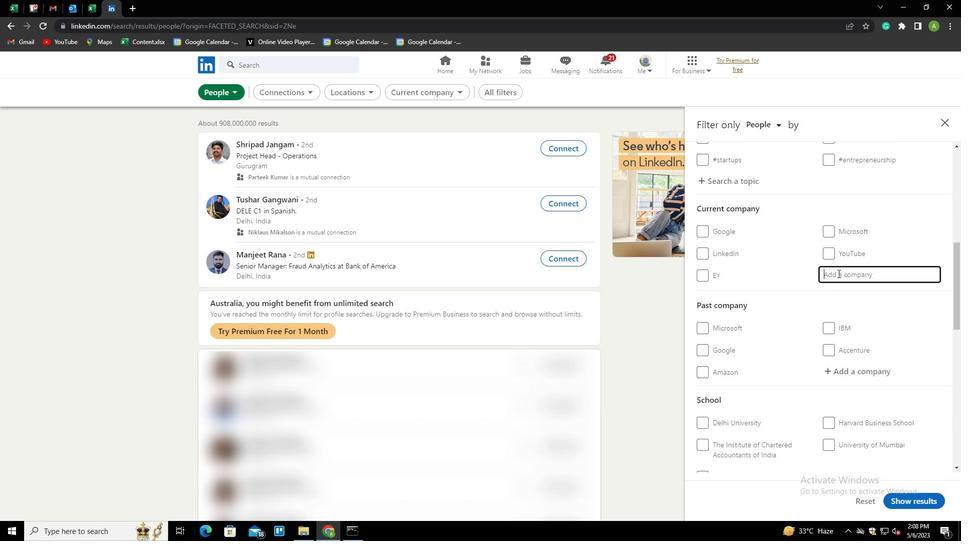 
Action: Mouse moved to (850, 264)
Screenshot: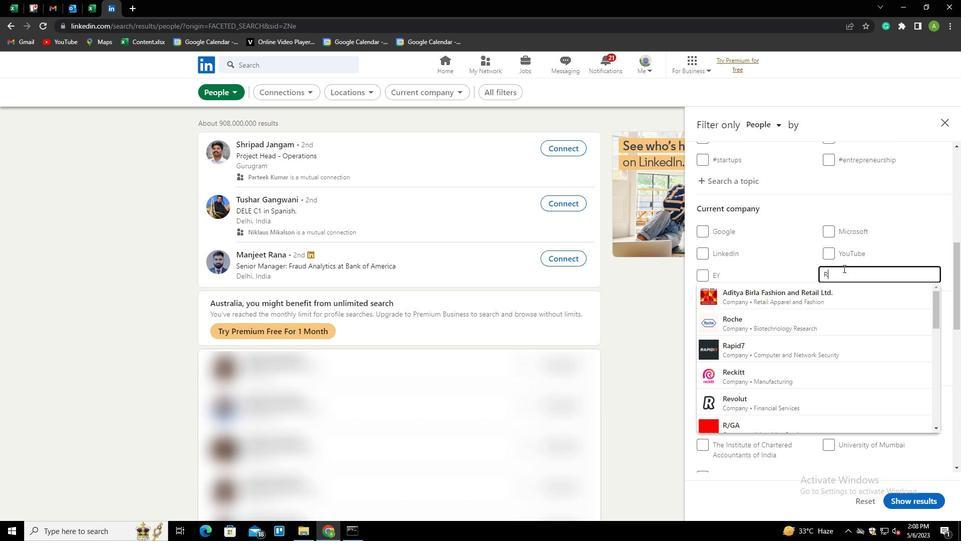 
Action: Key pressed HEINMETALL<Key.down><Key.enter>
Screenshot: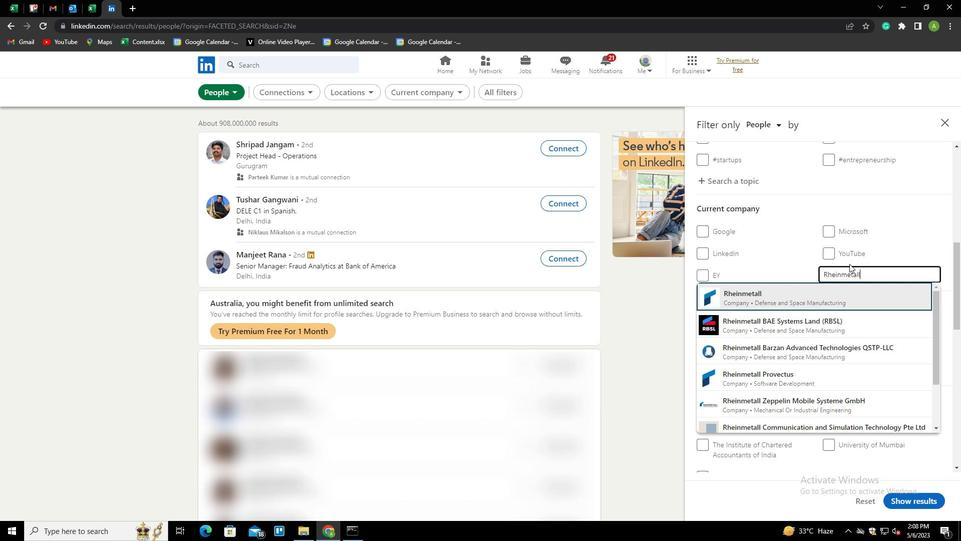 
Action: Mouse scrolled (850, 263) with delta (0, 0)
Screenshot: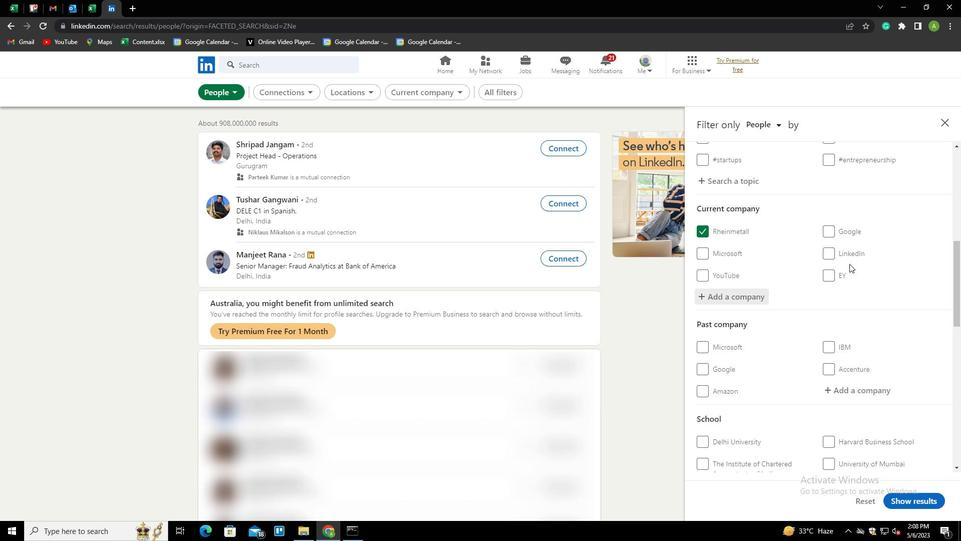 
Action: Mouse moved to (850, 264)
Screenshot: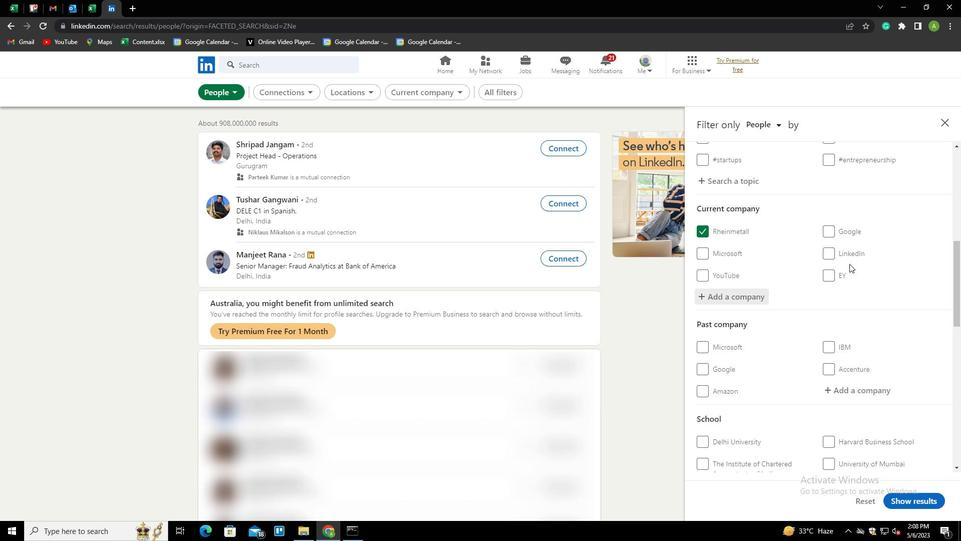 
Action: Mouse scrolled (850, 263) with delta (0, 0)
Screenshot: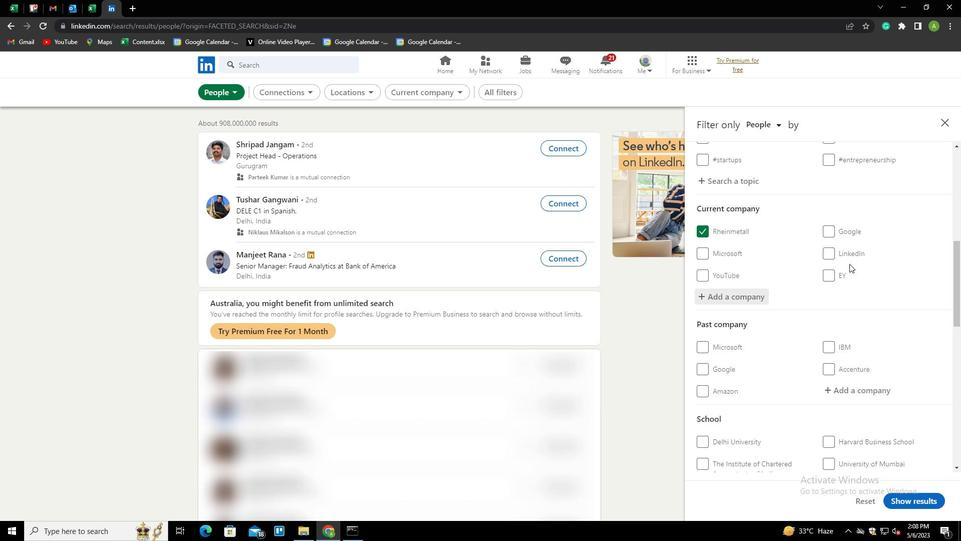 
Action: Mouse moved to (848, 264)
Screenshot: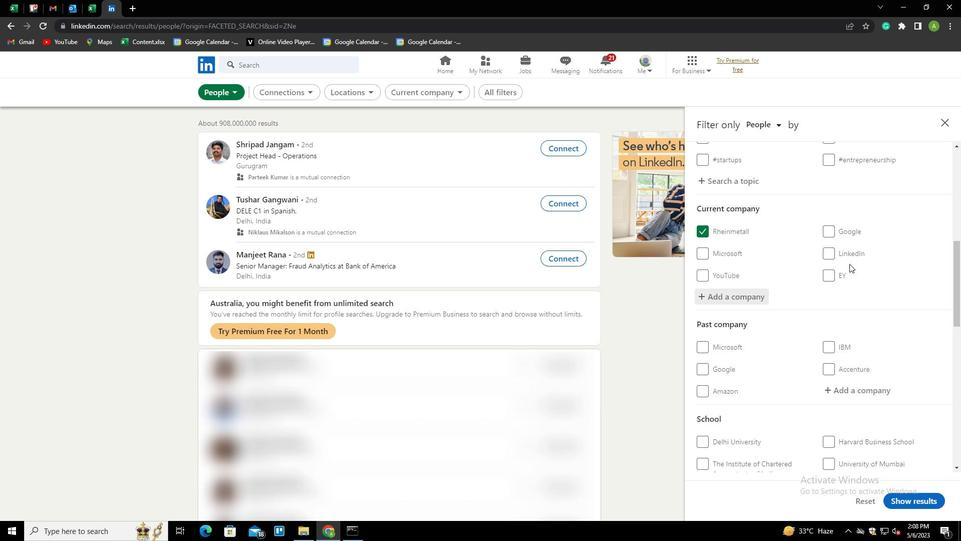 
Action: Mouse scrolled (848, 264) with delta (0, 0)
Screenshot: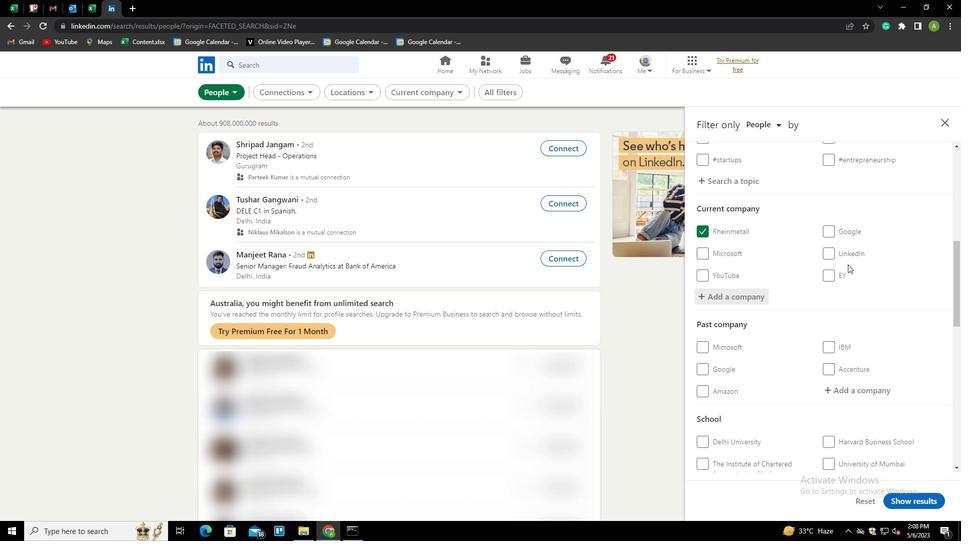 
Action: Mouse moved to (848, 314)
Screenshot: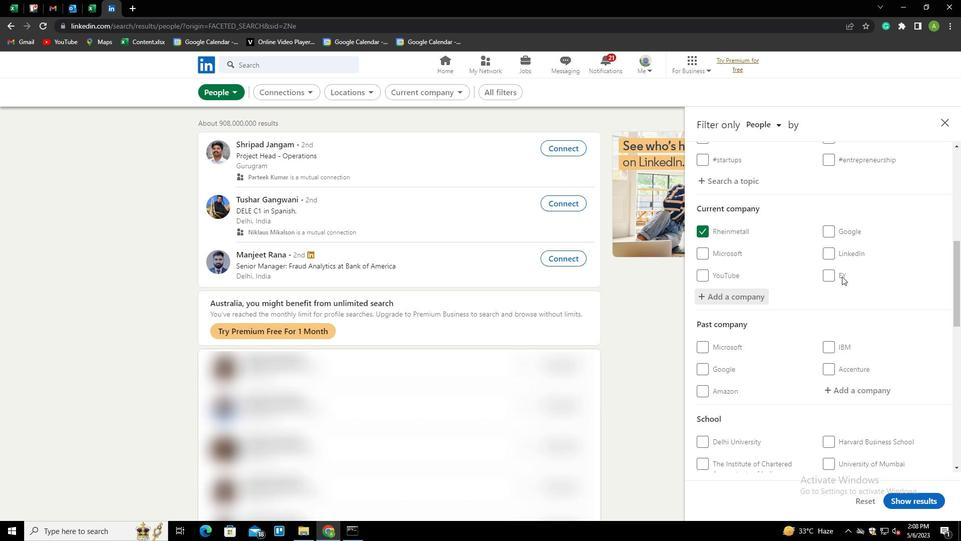 
Action: Mouse scrolled (848, 314) with delta (0, 0)
Screenshot: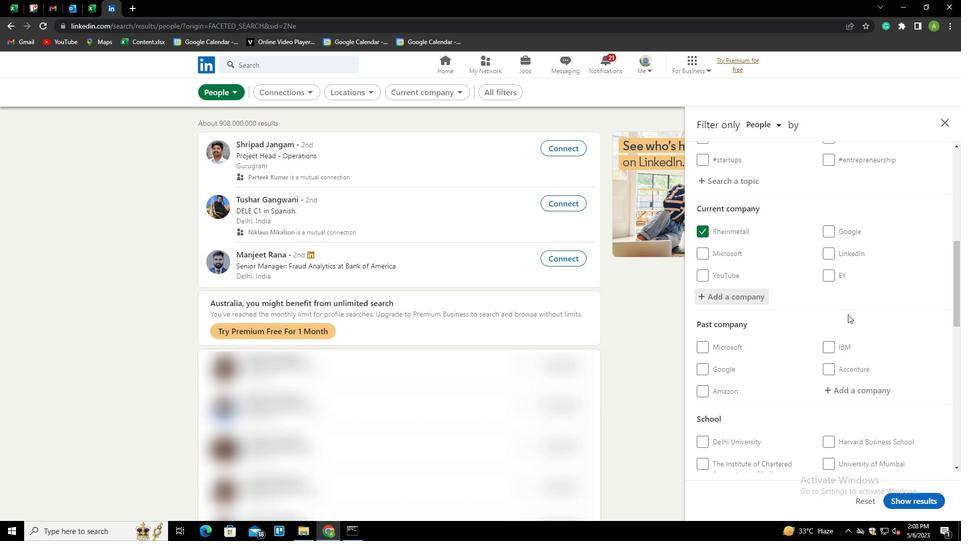 
Action: Mouse scrolled (848, 314) with delta (0, 0)
Screenshot: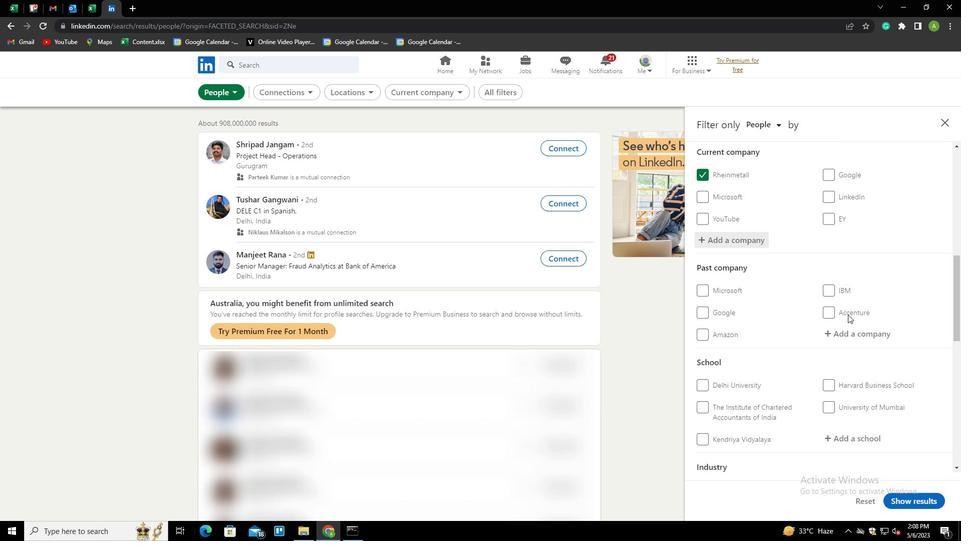 
Action: Mouse moved to (849, 249)
Screenshot: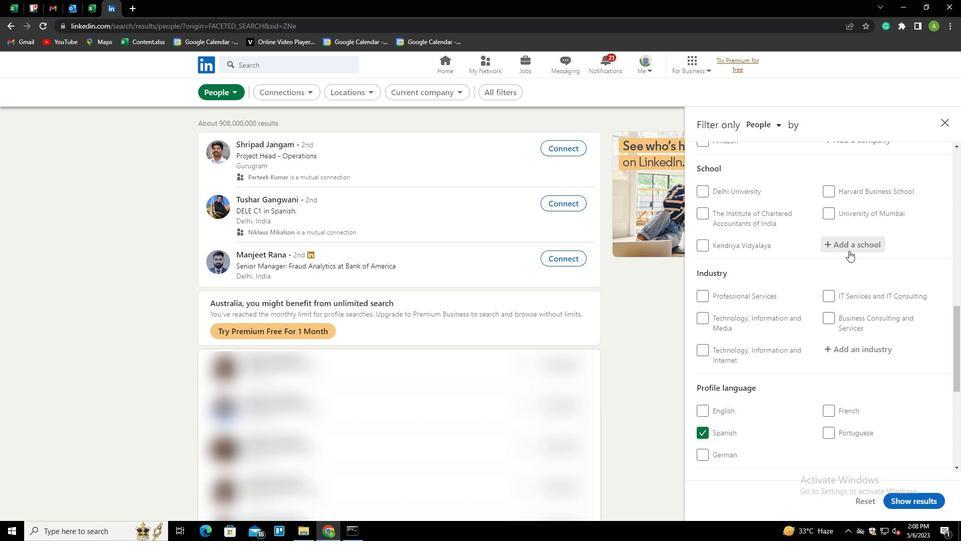 
Action: Mouse pressed left at (849, 249)
Screenshot: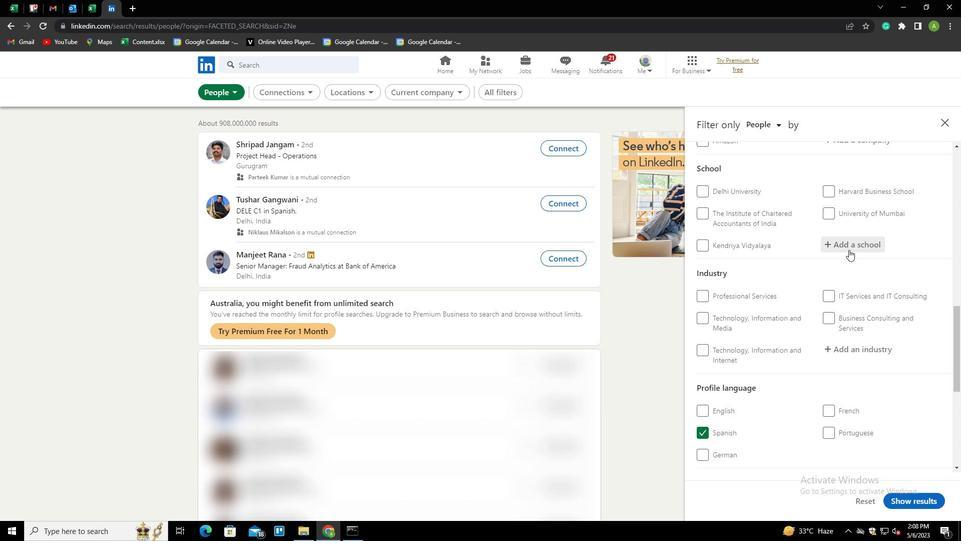 
Action: Key pressed <Key.shift>MARIS<Key.space>STELLA<Key.space>COLLEGE<Key.down><Key.down><Key.enter>
Screenshot: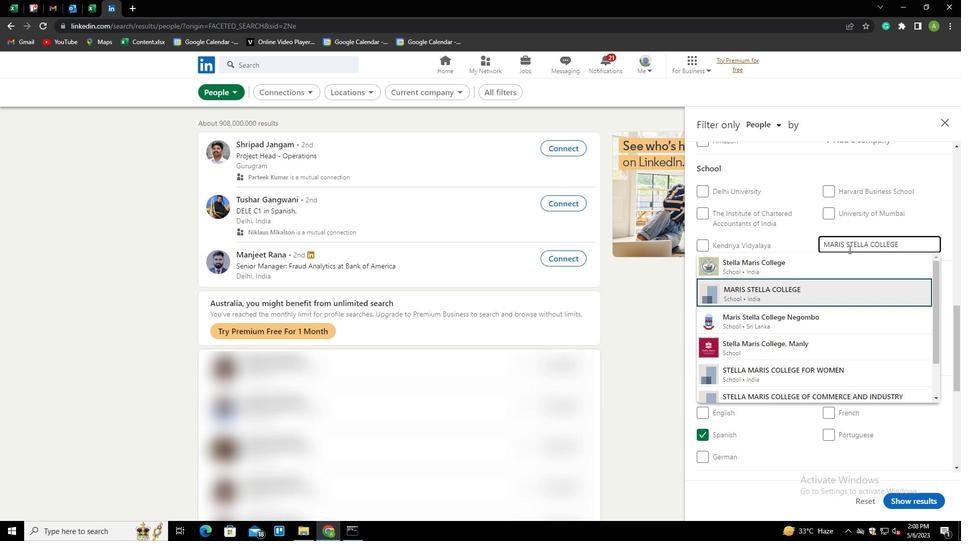 
Action: Mouse moved to (855, 243)
Screenshot: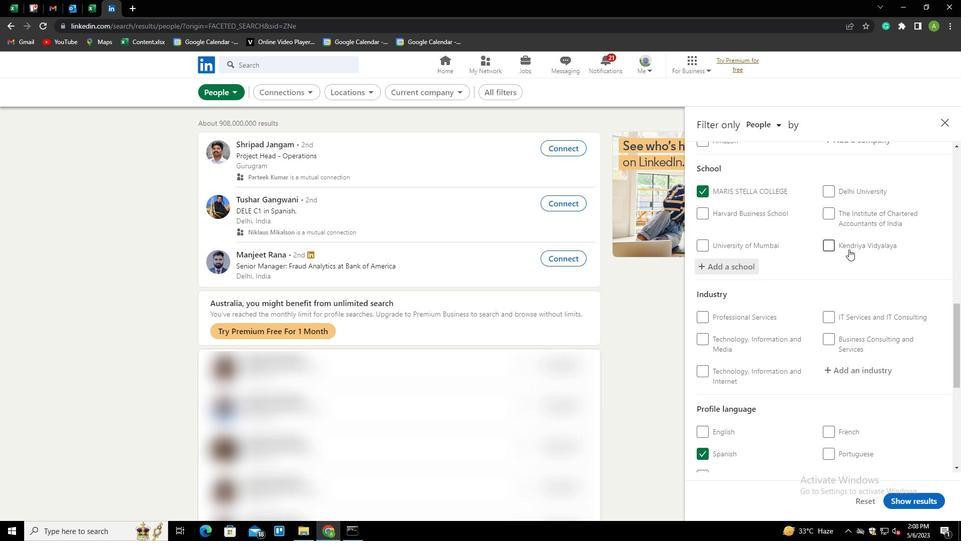 
Action: Mouse scrolled (855, 243) with delta (0, 0)
Screenshot: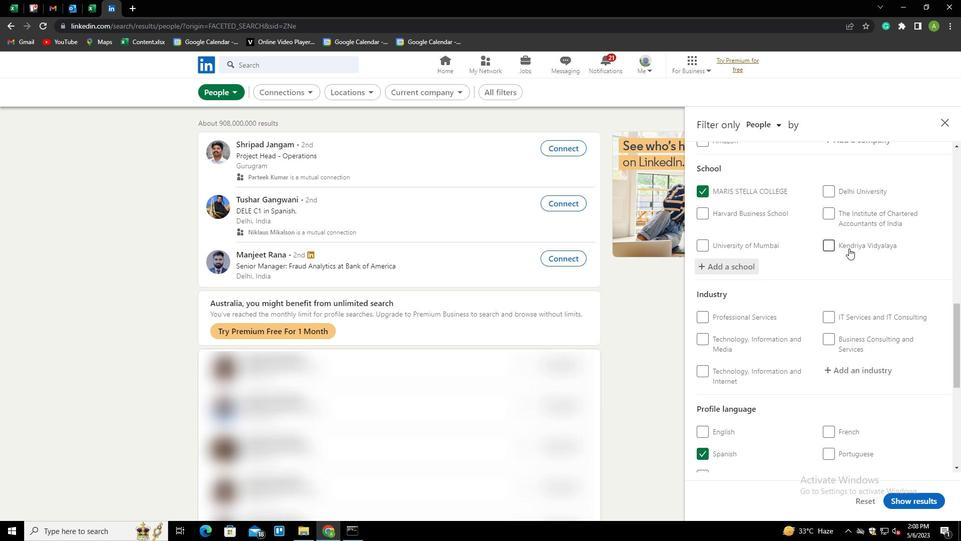 
Action: Mouse scrolled (855, 243) with delta (0, 0)
Screenshot: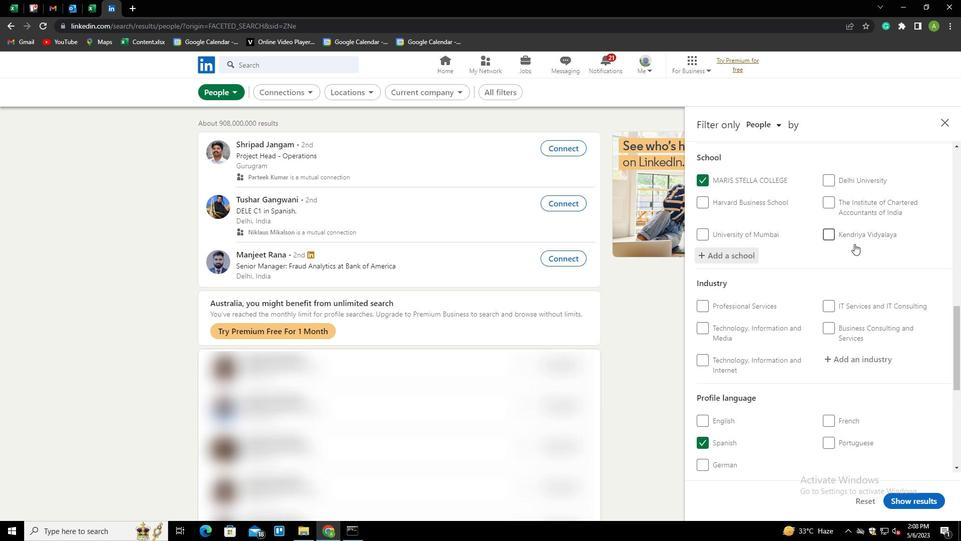 
Action: Mouse moved to (851, 267)
Screenshot: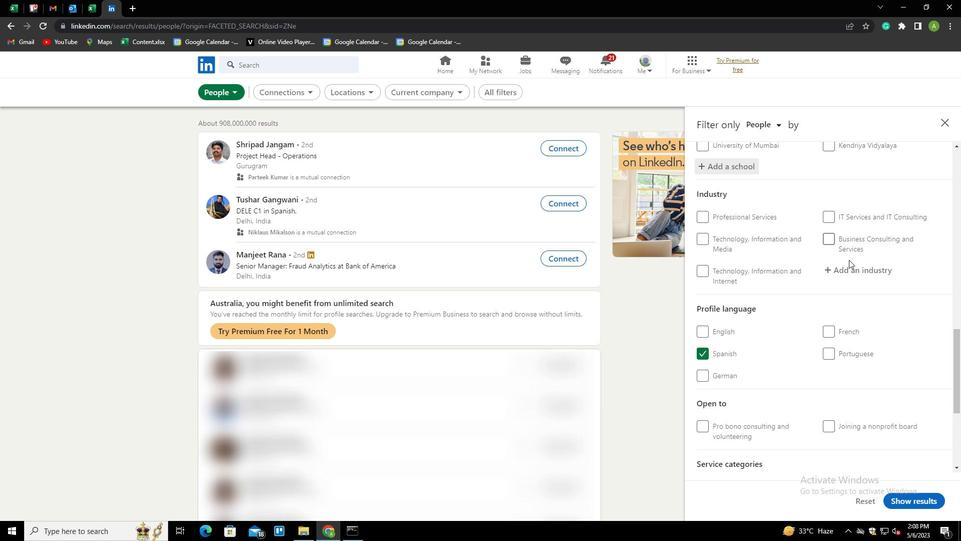 
Action: Mouse pressed left at (851, 267)
Screenshot: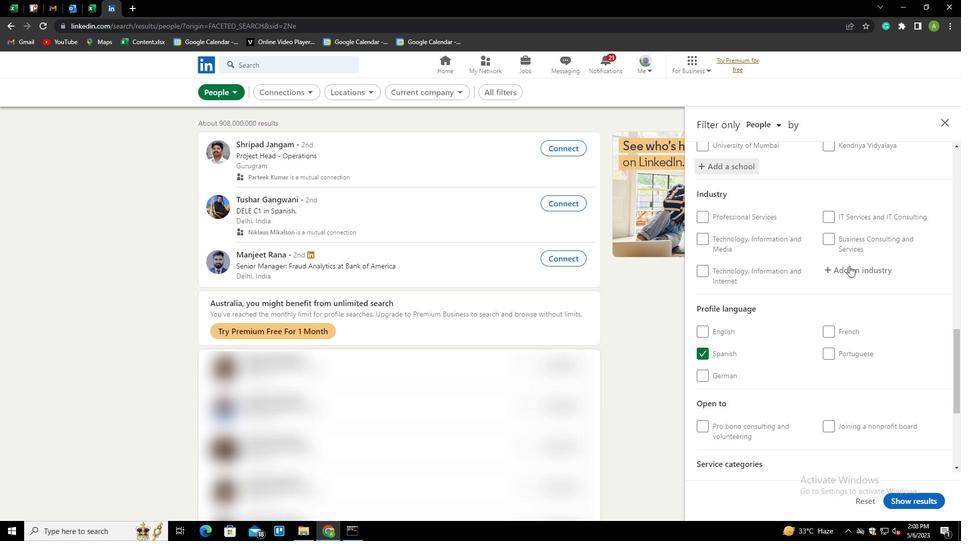 
Action: Key pressed <Key.shift>CUTLEY<Key.space>AND<Key.left><Key.left><Key.left><Key.left><Key.left>R<Key.end><Key.space><Key.shift>HANDF<Key.backspace>TOOL<Key.space><Key.shift>MANUFACTURING<Key.down><Key.enter>
Screenshot: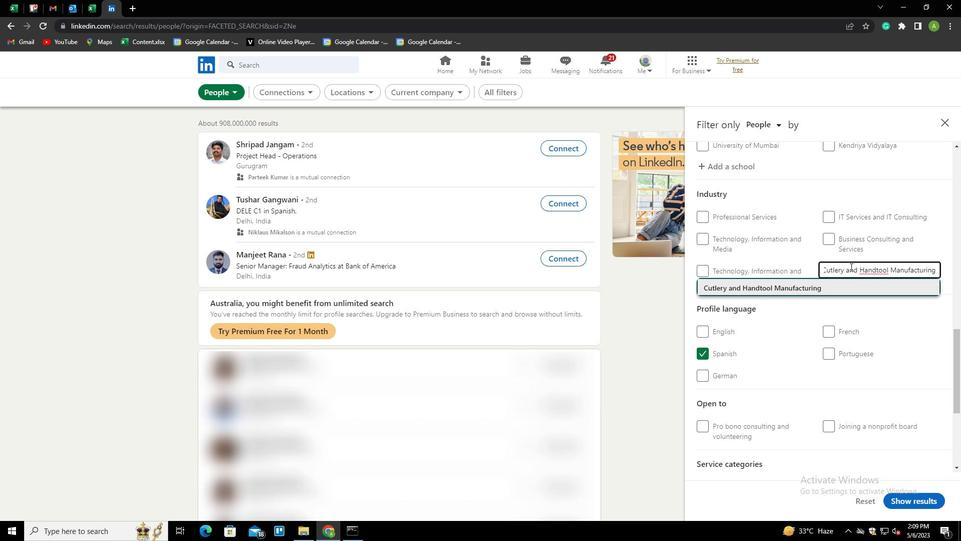
Action: Mouse moved to (850, 268)
Screenshot: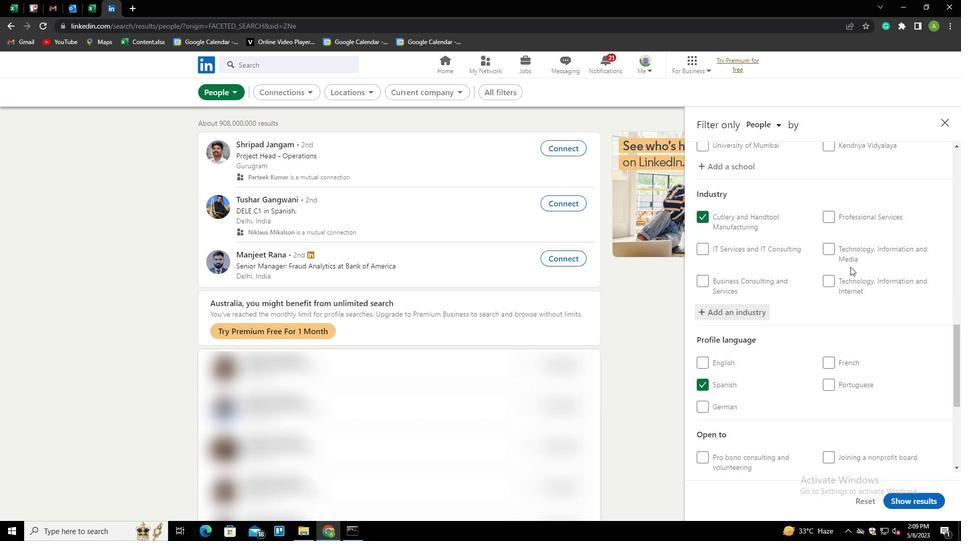 
Action: Mouse scrolled (850, 268) with delta (0, 0)
Screenshot: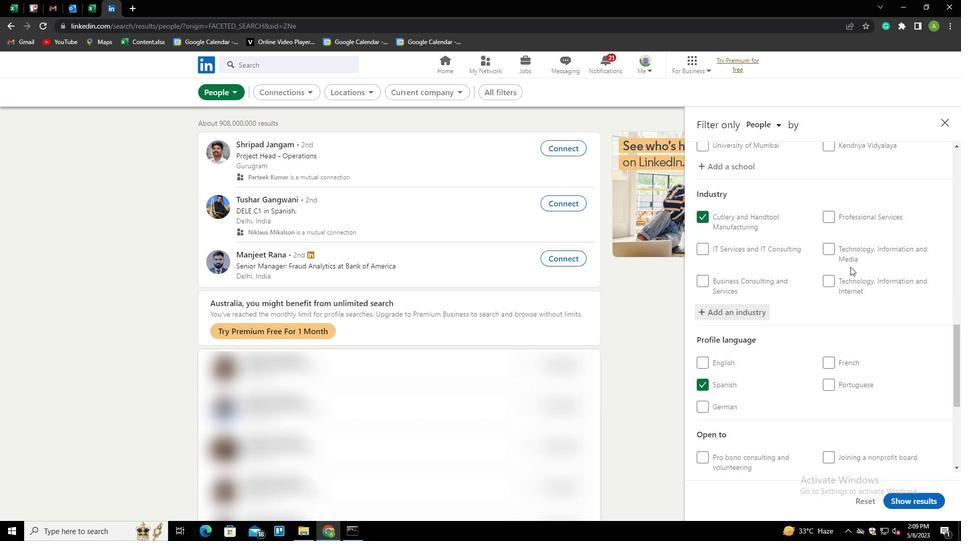 
Action: Mouse scrolled (850, 268) with delta (0, 0)
Screenshot: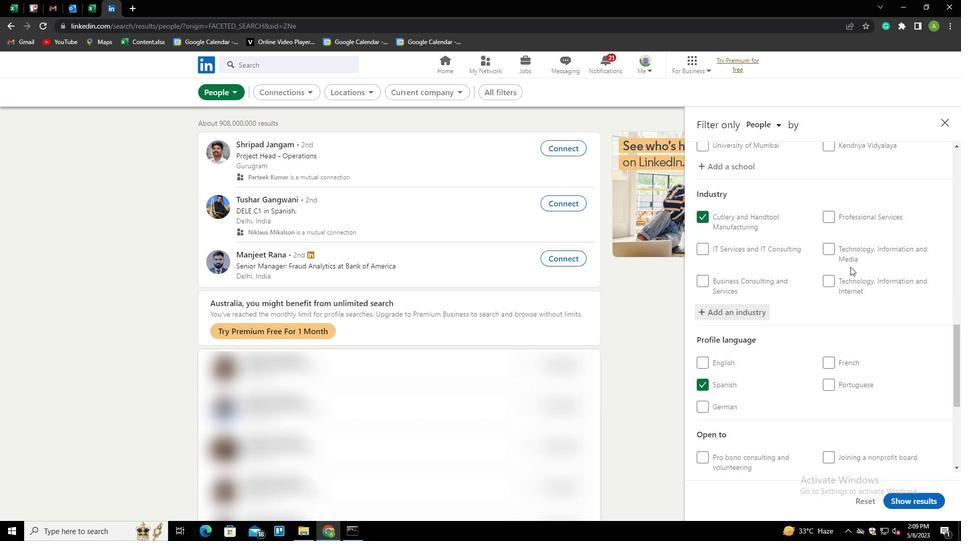 
Action: Mouse moved to (850, 268)
Screenshot: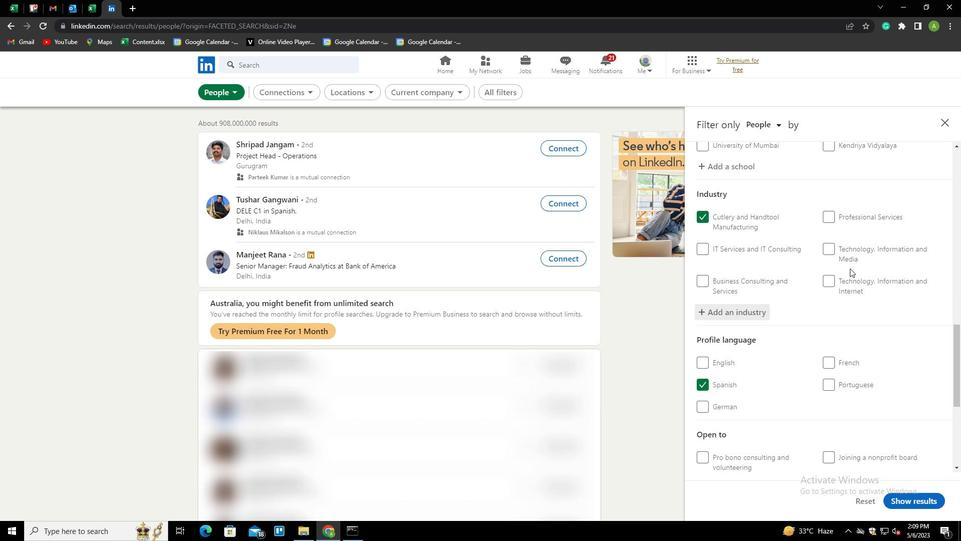 
Action: Mouse scrolled (850, 268) with delta (0, 0)
Screenshot: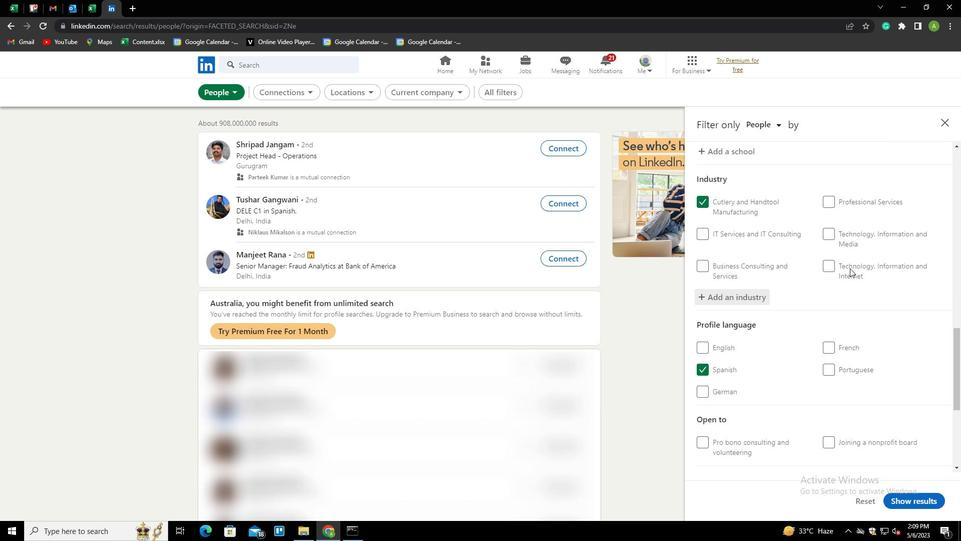 
Action: Mouse scrolled (850, 268) with delta (0, 0)
Screenshot: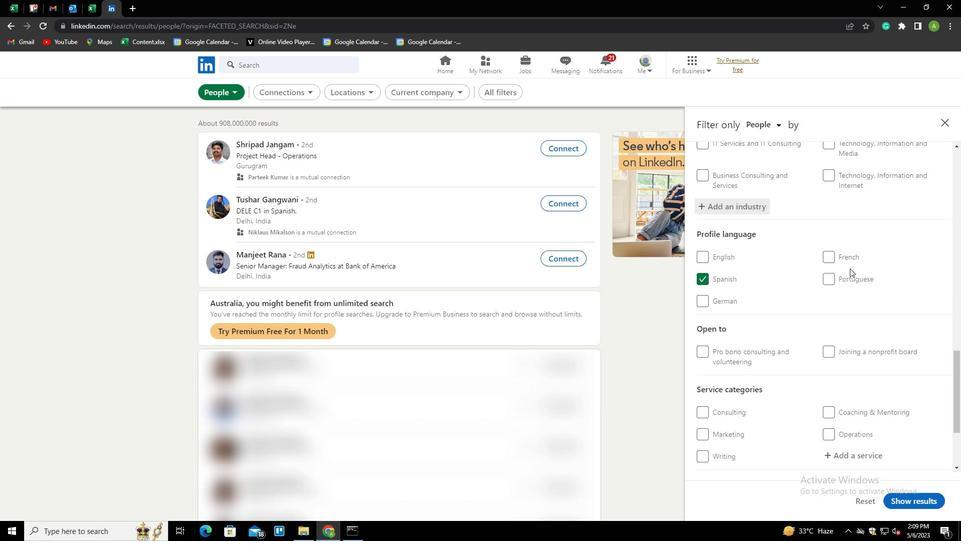 
Action: Mouse scrolled (850, 268) with delta (0, 0)
Screenshot: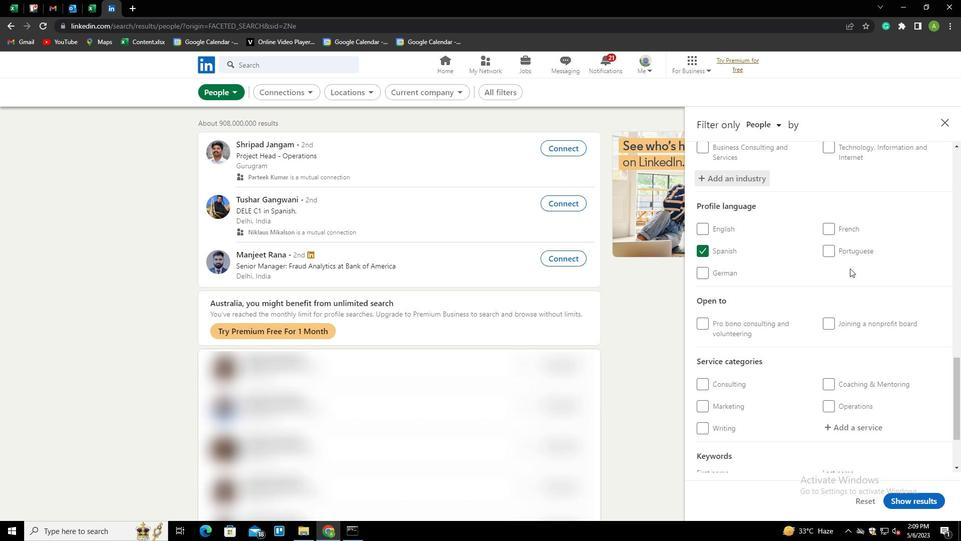
Action: Mouse moved to (841, 336)
Screenshot: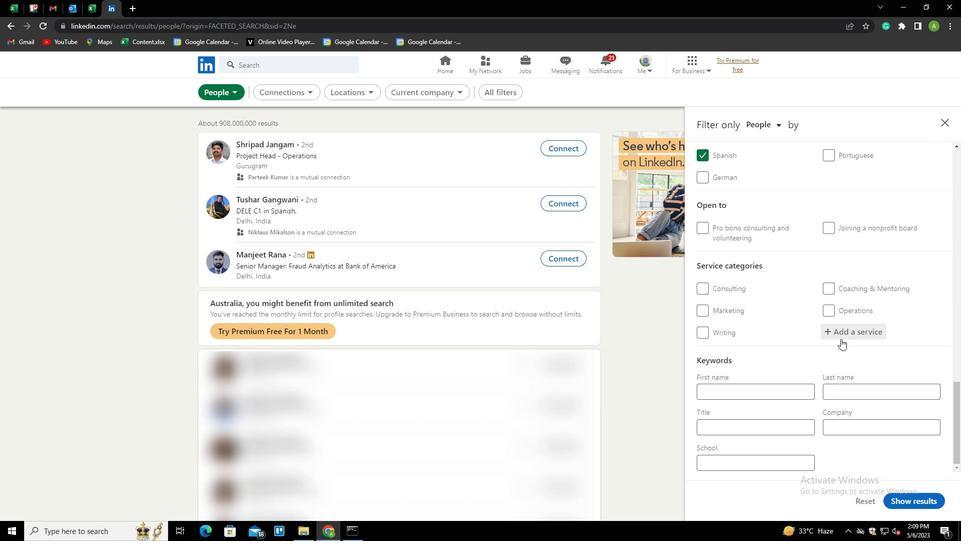 
Action: Mouse pressed left at (841, 336)
Screenshot: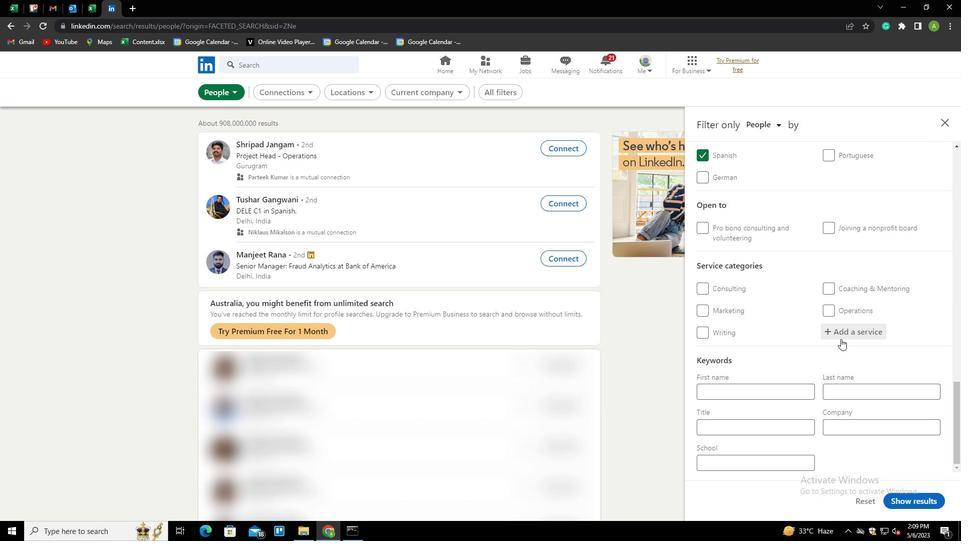 
Action: Key pressed <Key.shift>
Screenshot: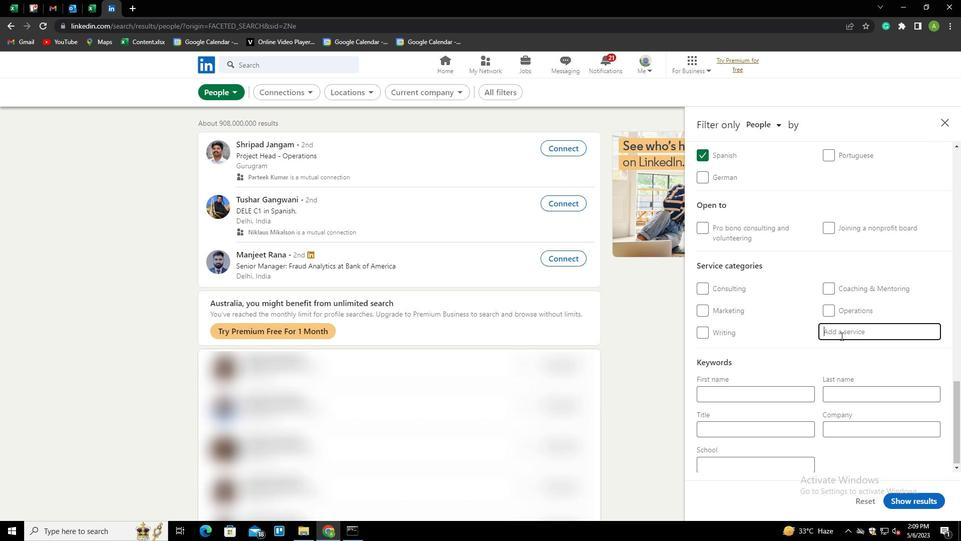 
Action: Mouse moved to (839, 335)
Screenshot: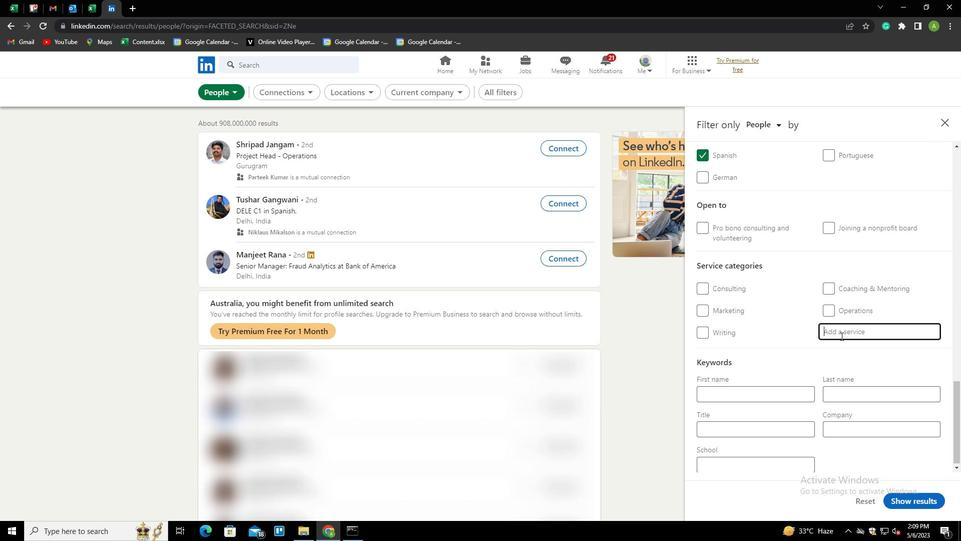 
Action: Key pressed F
Screenshot: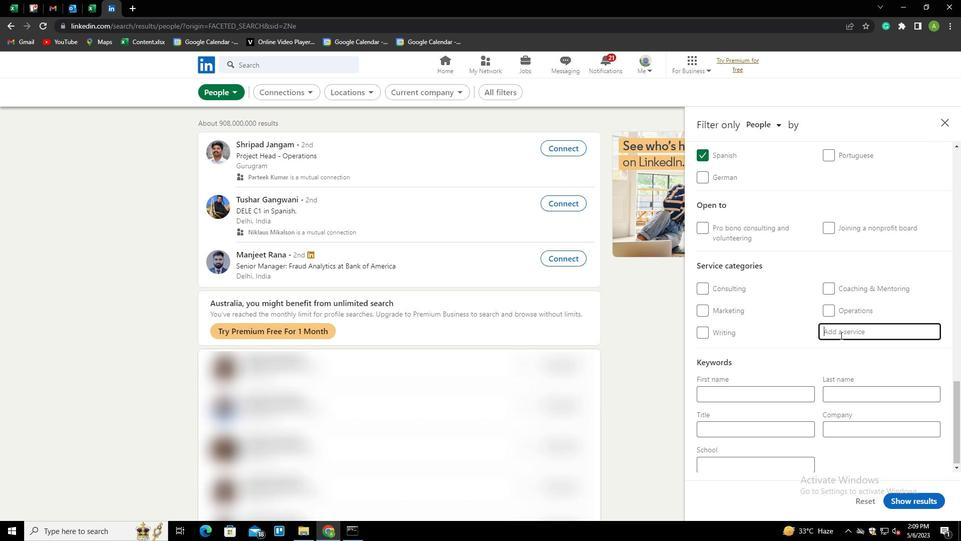 
Action: Mouse moved to (841, 333)
Screenshot: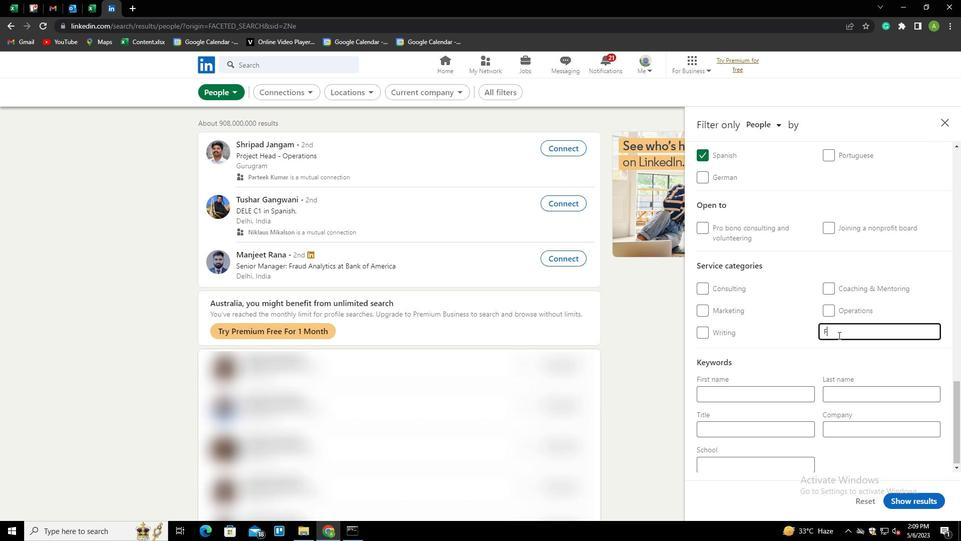 
Action: Key pressed ILING<Key.down><Key.enter>
Screenshot: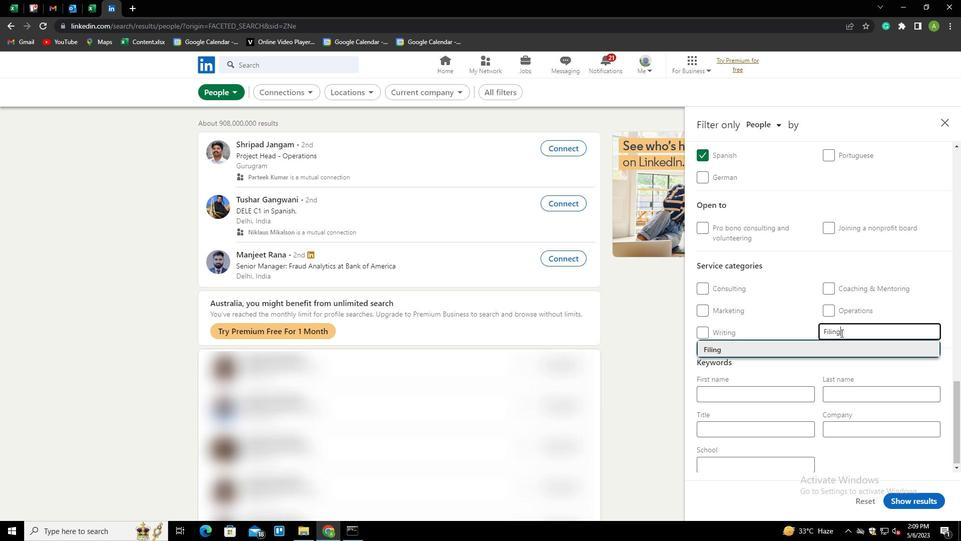 
Action: Mouse moved to (844, 332)
Screenshot: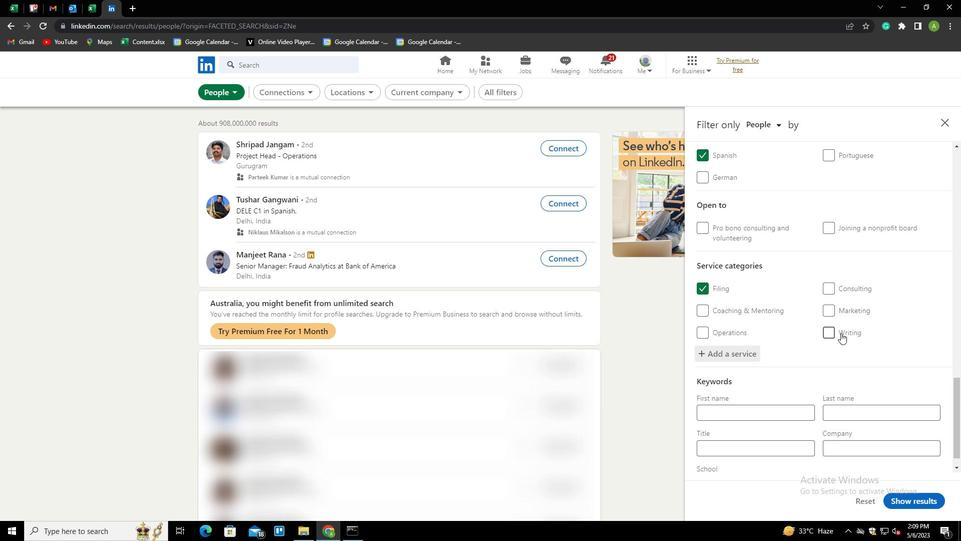 
Action: Mouse scrolled (844, 331) with delta (0, 0)
Screenshot: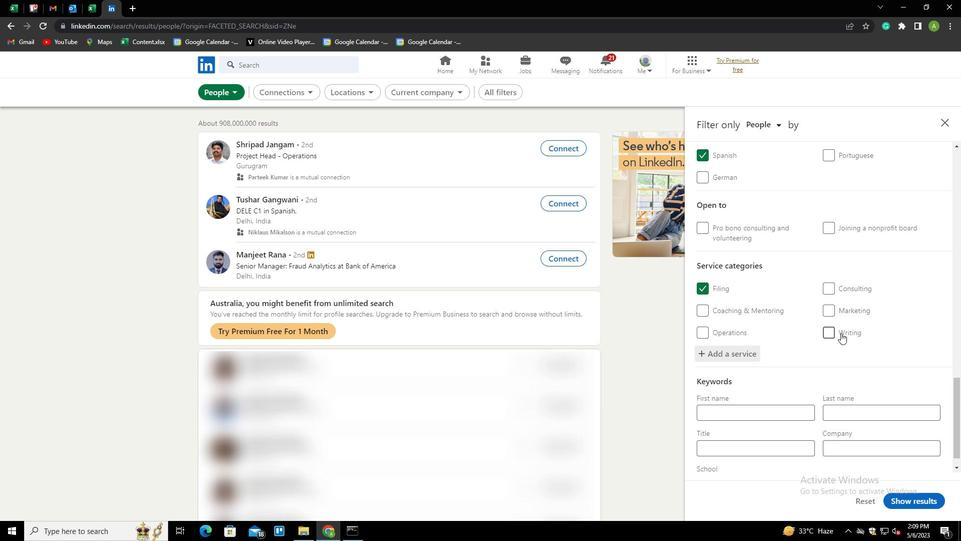 
Action: Mouse moved to (844, 331)
Screenshot: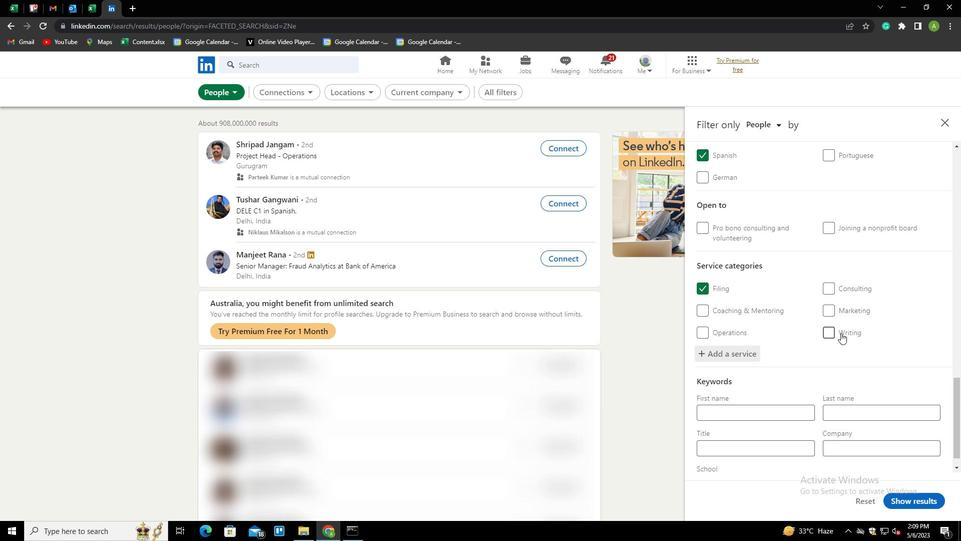 
Action: Mouse scrolled (844, 331) with delta (0, 0)
Screenshot: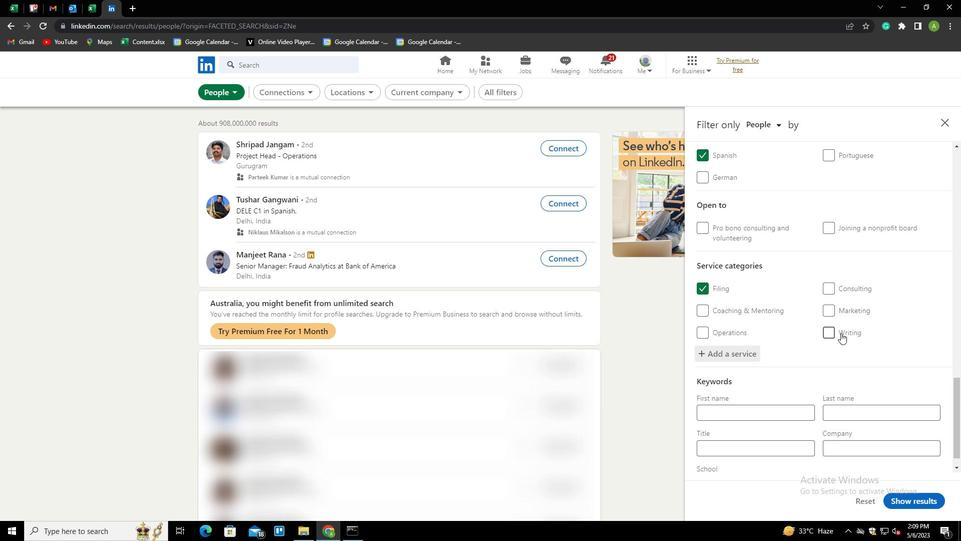 
Action: Mouse scrolled (844, 331) with delta (0, 0)
Screenshot: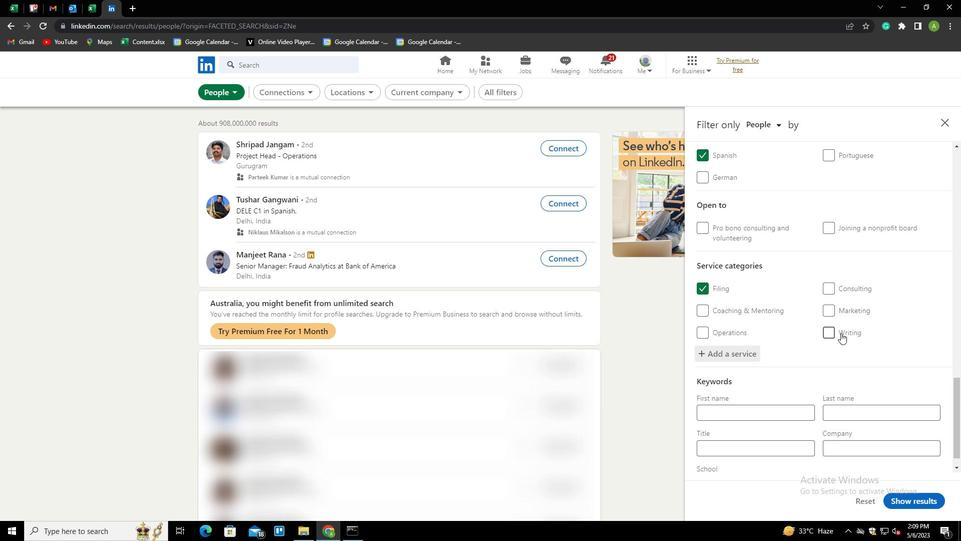 
Action: Mouse scrolled (844, 331) with delta (0, 0)
Screenshot: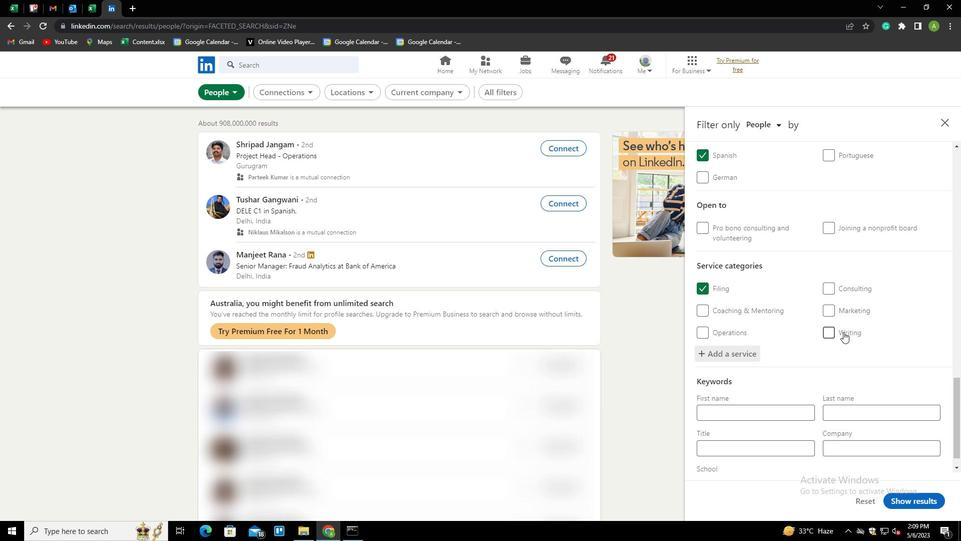 
Action: Mouse scrolled (844, 331) with delta (0, 0)
Screenshot: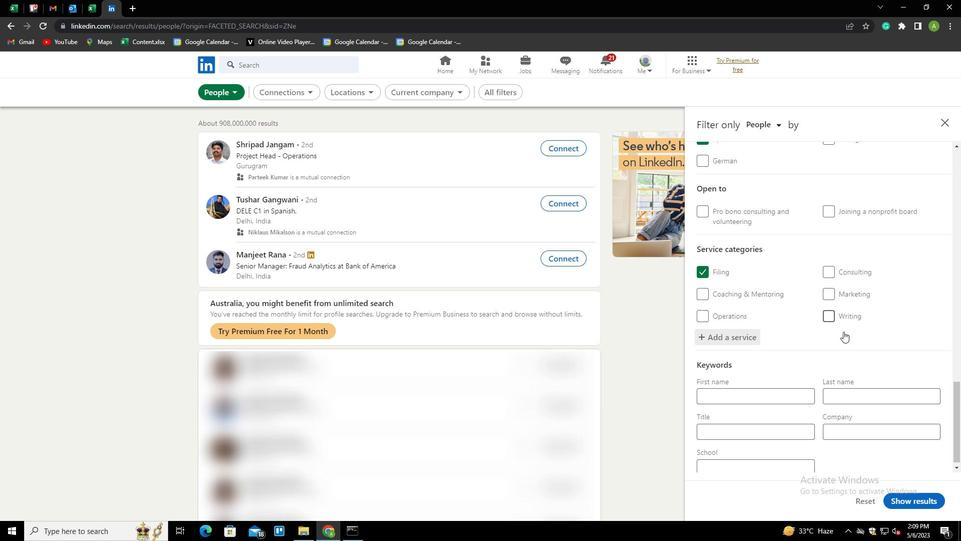 
Action: Mouse moved to (795, 431)
Screenshot: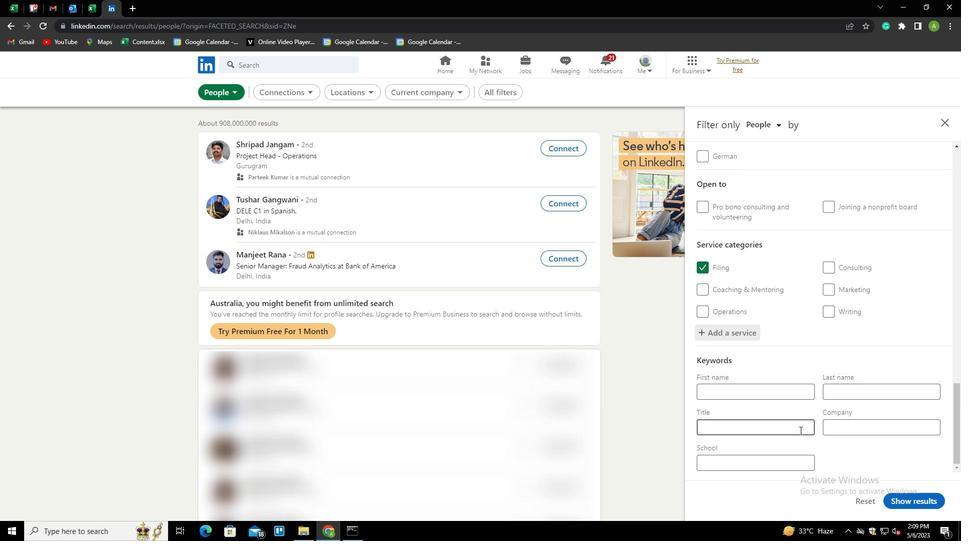 
Action: Mouse pressed left at (795, 431)
Screenshot: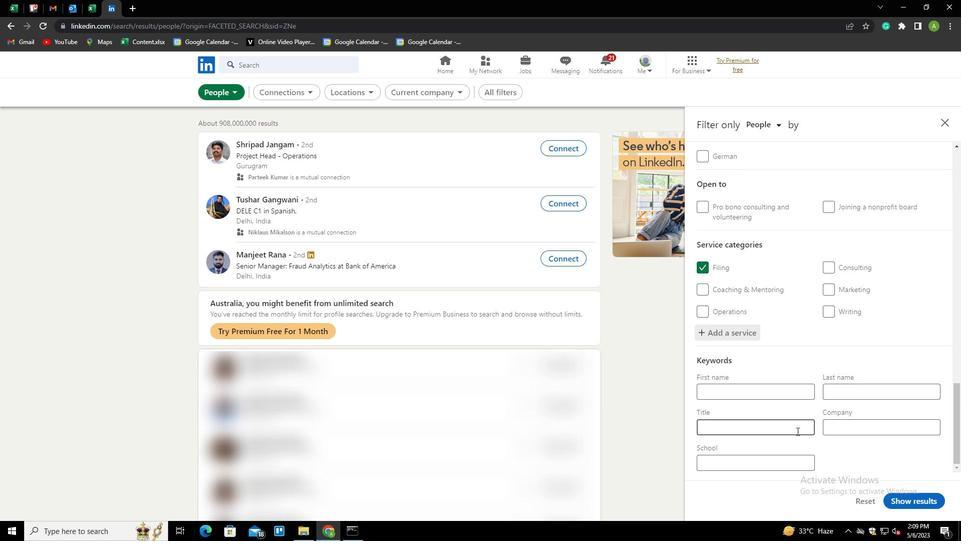 
Action: Key pressed <Key.shift>MASON
Screenshot: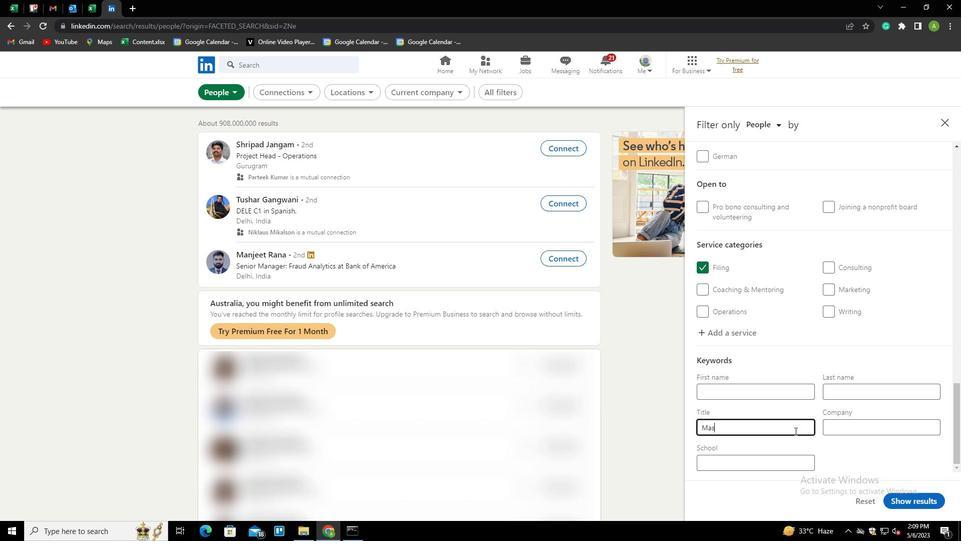 
Action: Mouse moved to (920, 455)
Screenshot: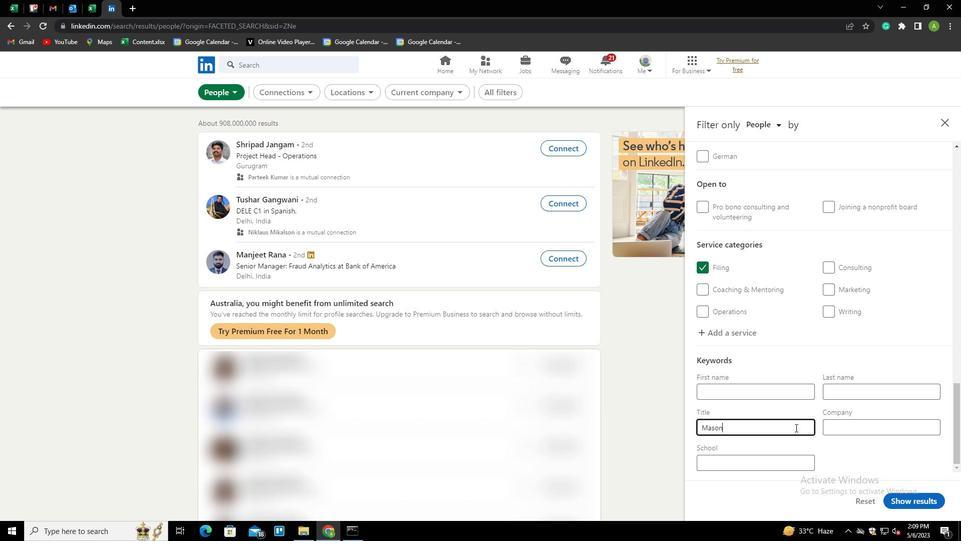 
Action: Mouse pressed left at (920, 455)
Screenshot: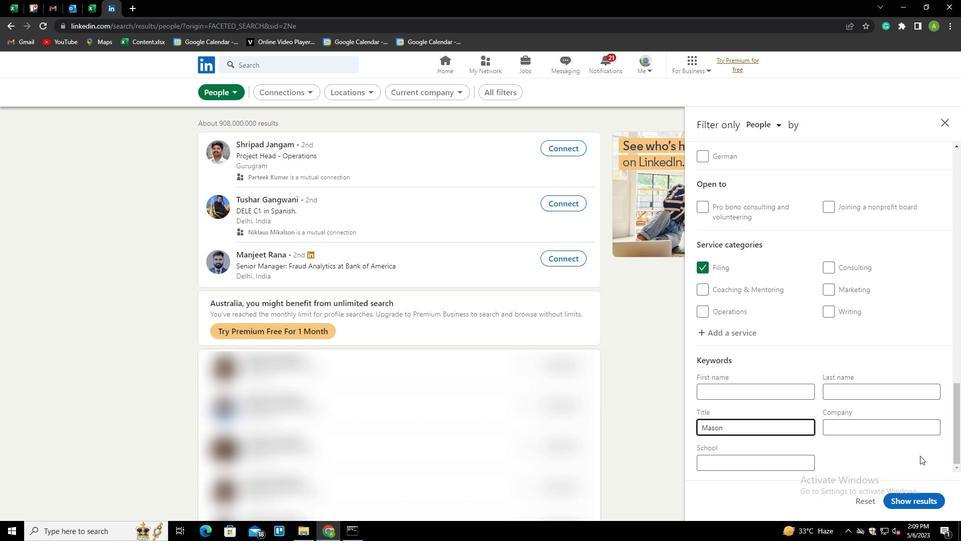 
Action: Mouse moved to (921, 496)
Screenshot: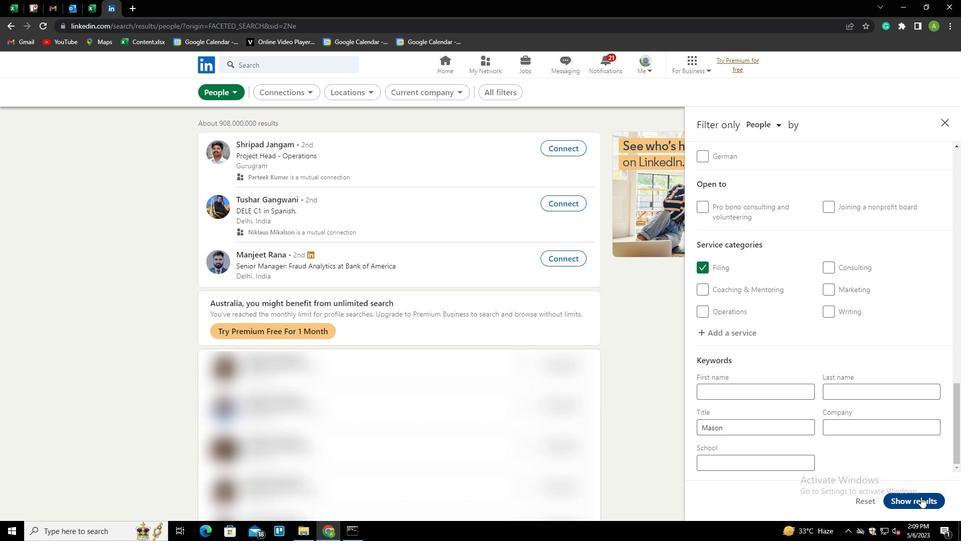
Action: Mouse pressed left at (921, 496)
Screenshot: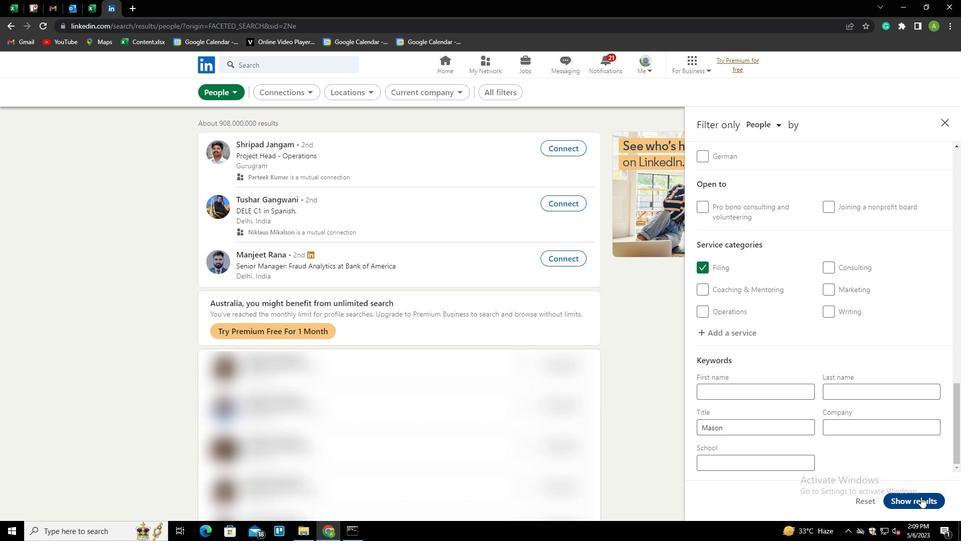
